 Task: Create a due date automation trigger when advanced on, on the tuesday after a card is due add dates not starting this month at 11:00 AM.
Action: Mouse moved to (1037, 327)
Screenshot: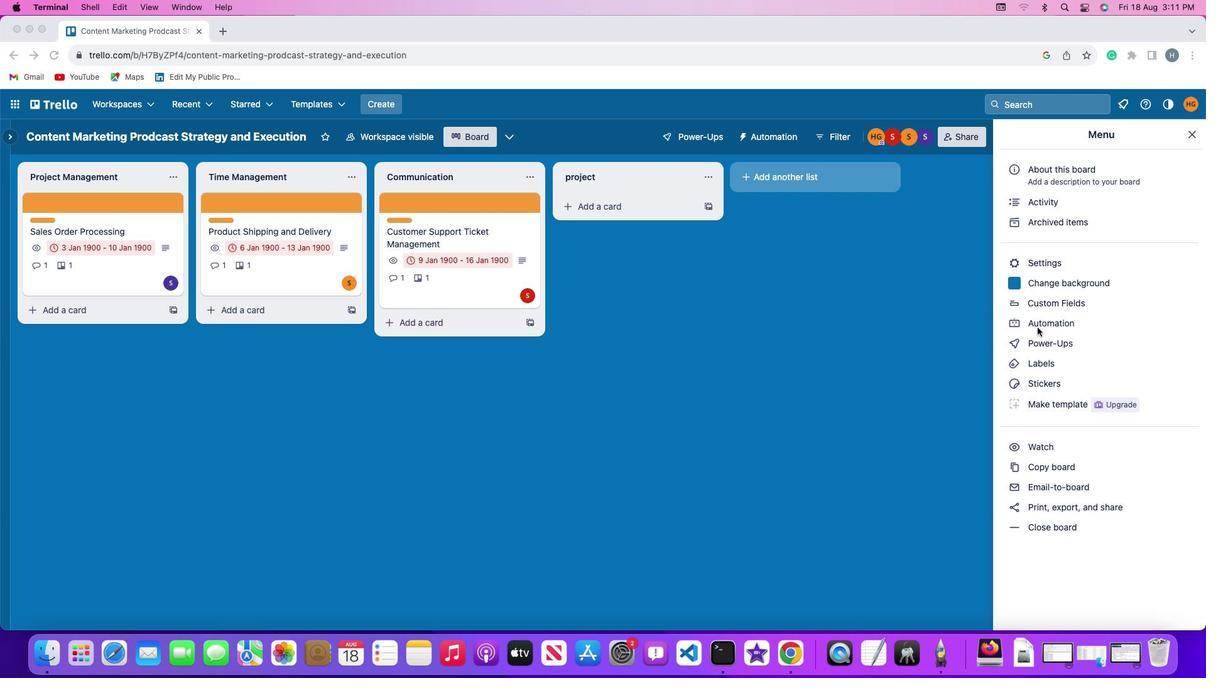 
Action: Mouse pressed left at (1037, 327)
Screenshot: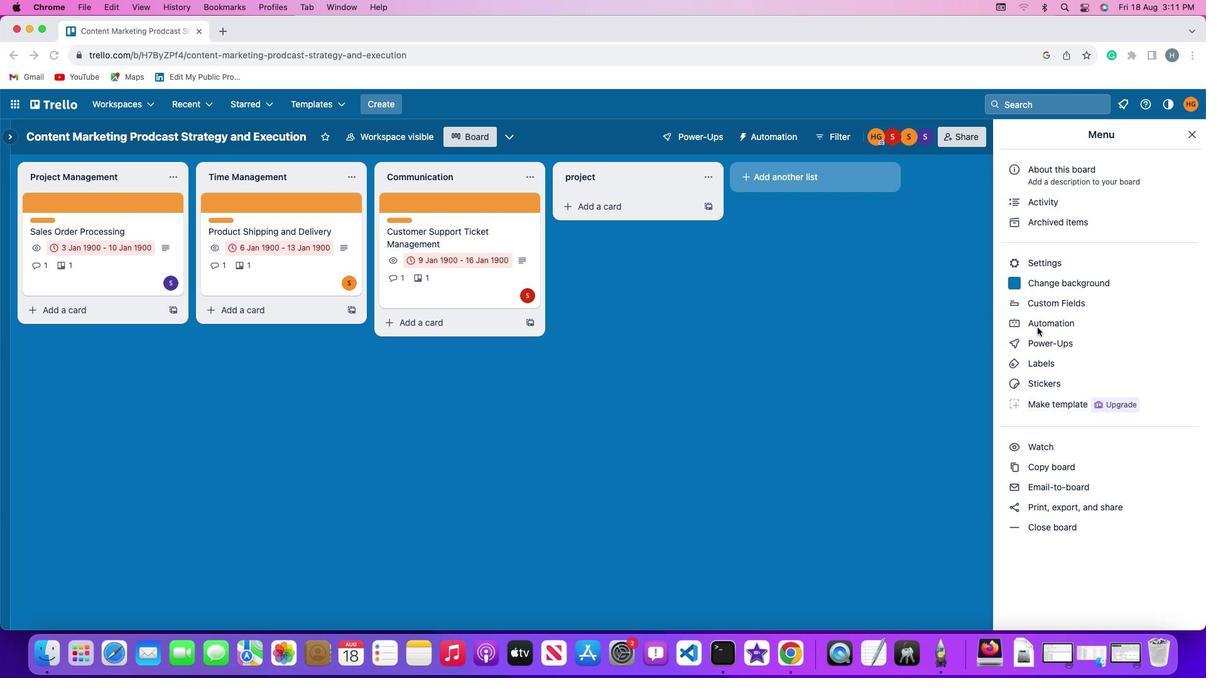
Action: Mouse moved to (1038, 326)
Screenshot: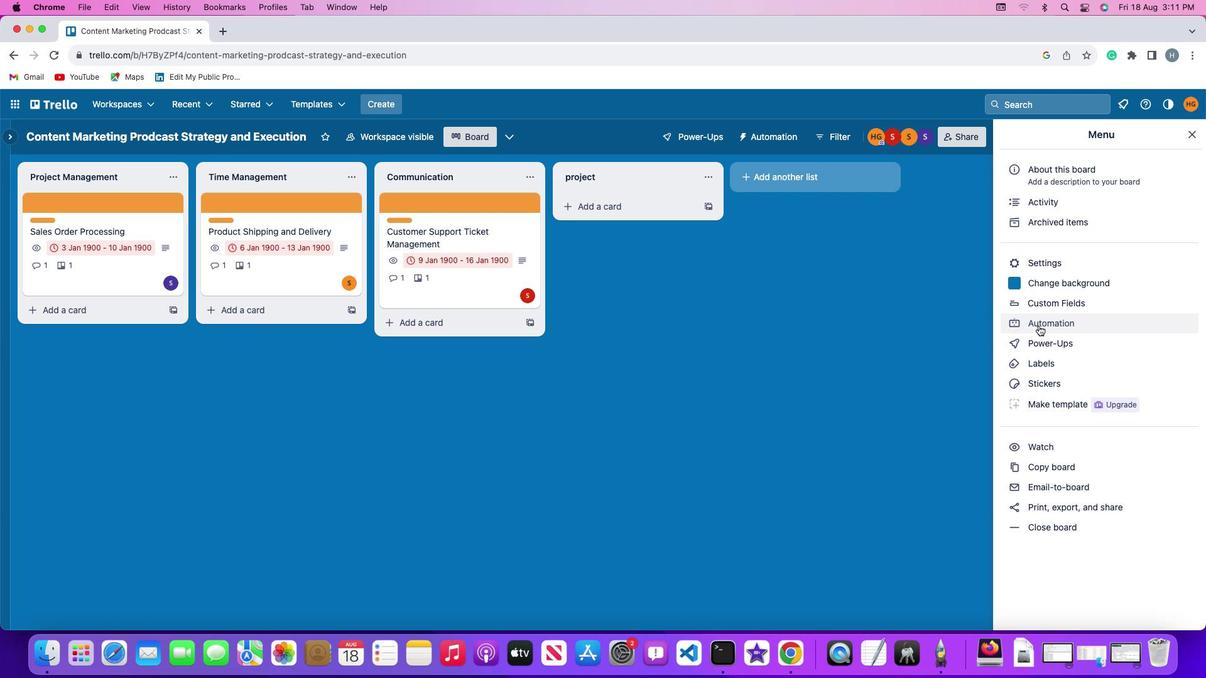 
Action: Mouse pressed left at (1038, 326)
Screenshot: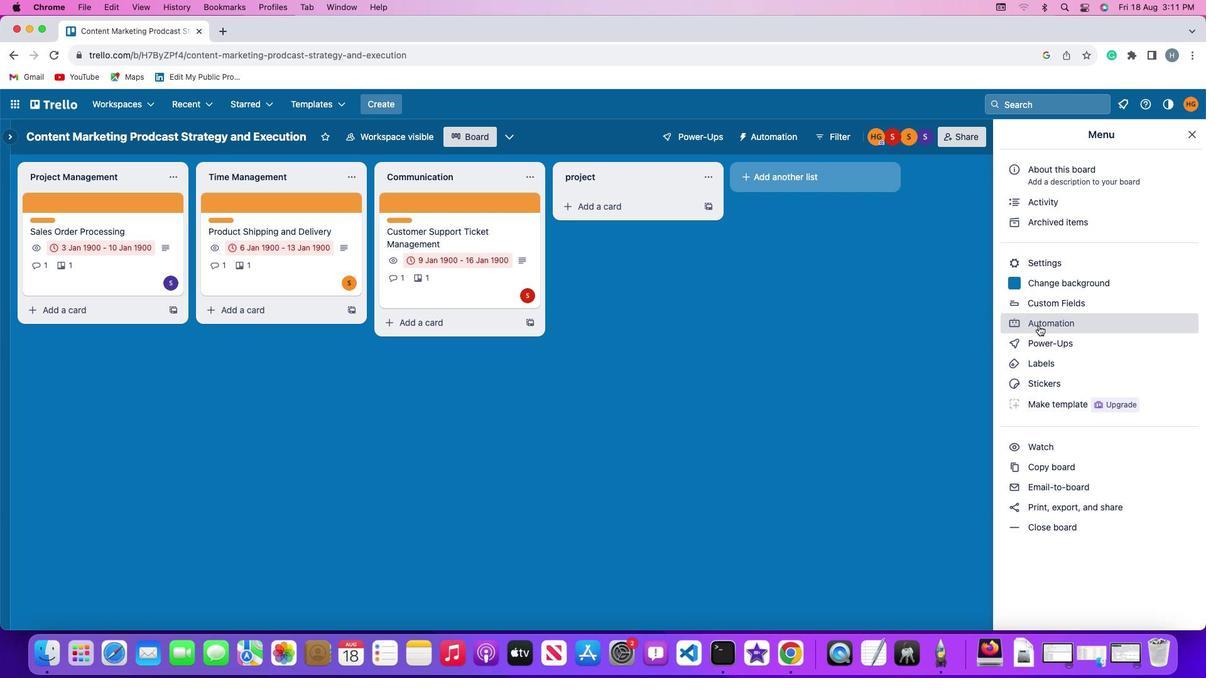 
Action: Mouse moved to (77, 297)
Screenshot: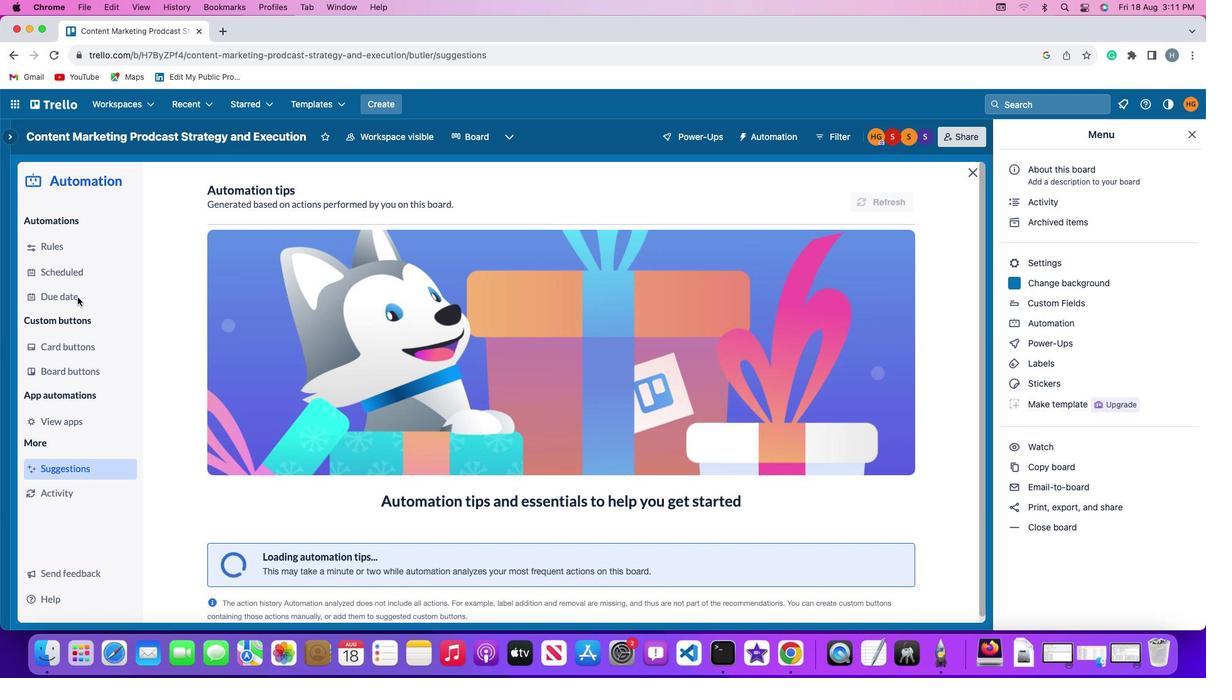 
Action: Mouse pressed left at (77, 297)
Screenshot: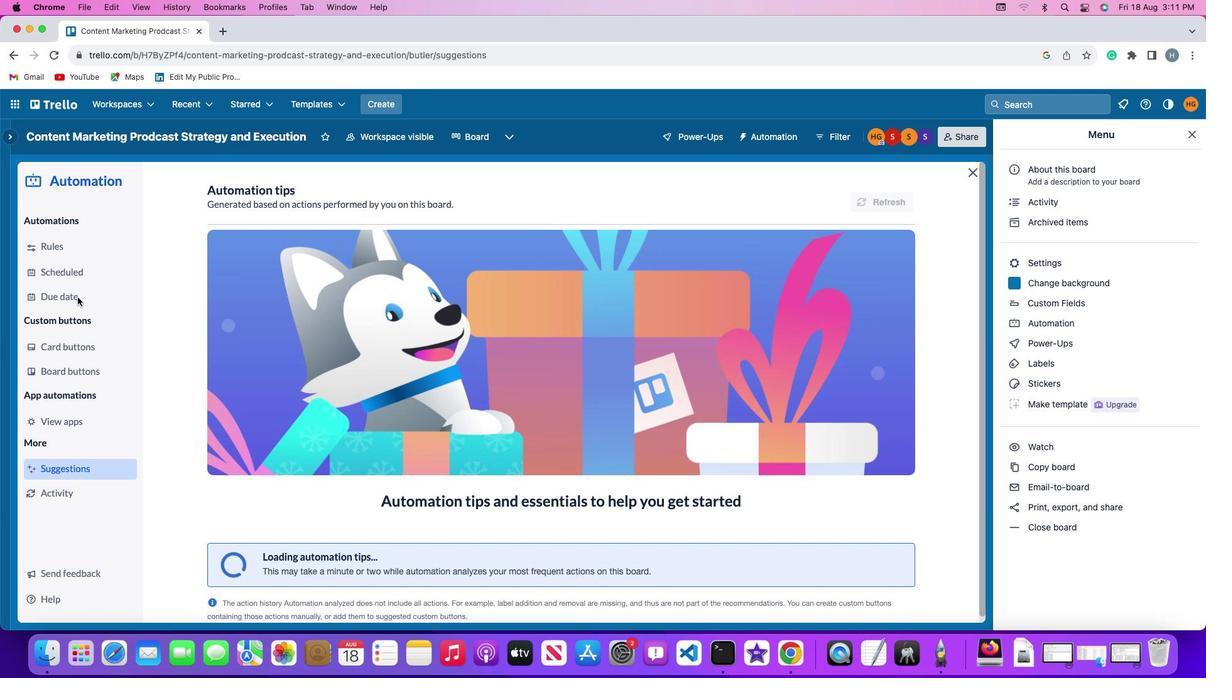 
Action: Mouse moved to (846, 192)
Screenshot: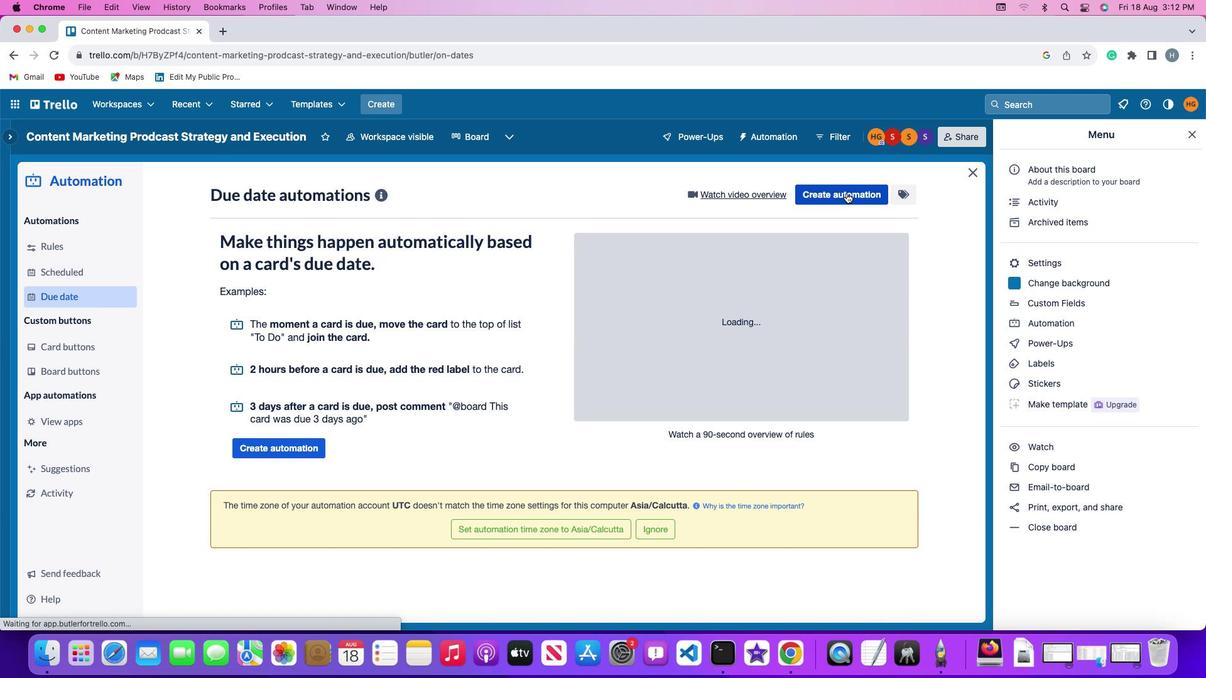 
Action: Mouse pressed left at (846, 192)
Screenshot: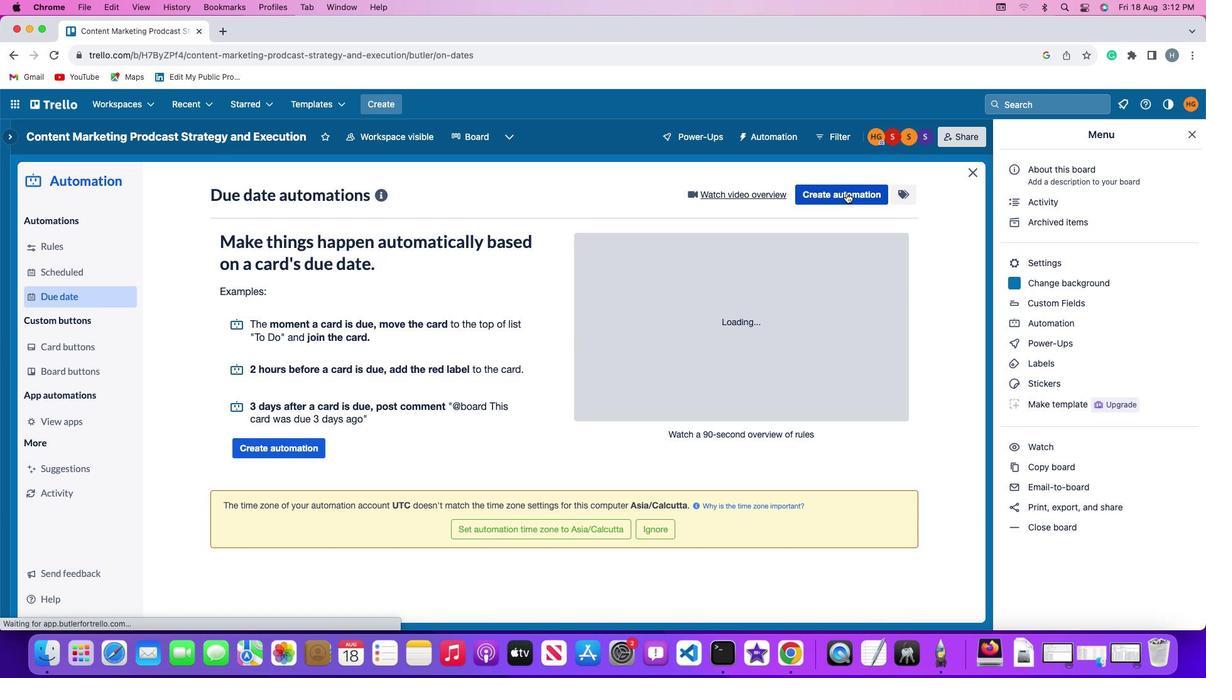 
Action: Mouse moved to (261, 317)
Screenshot: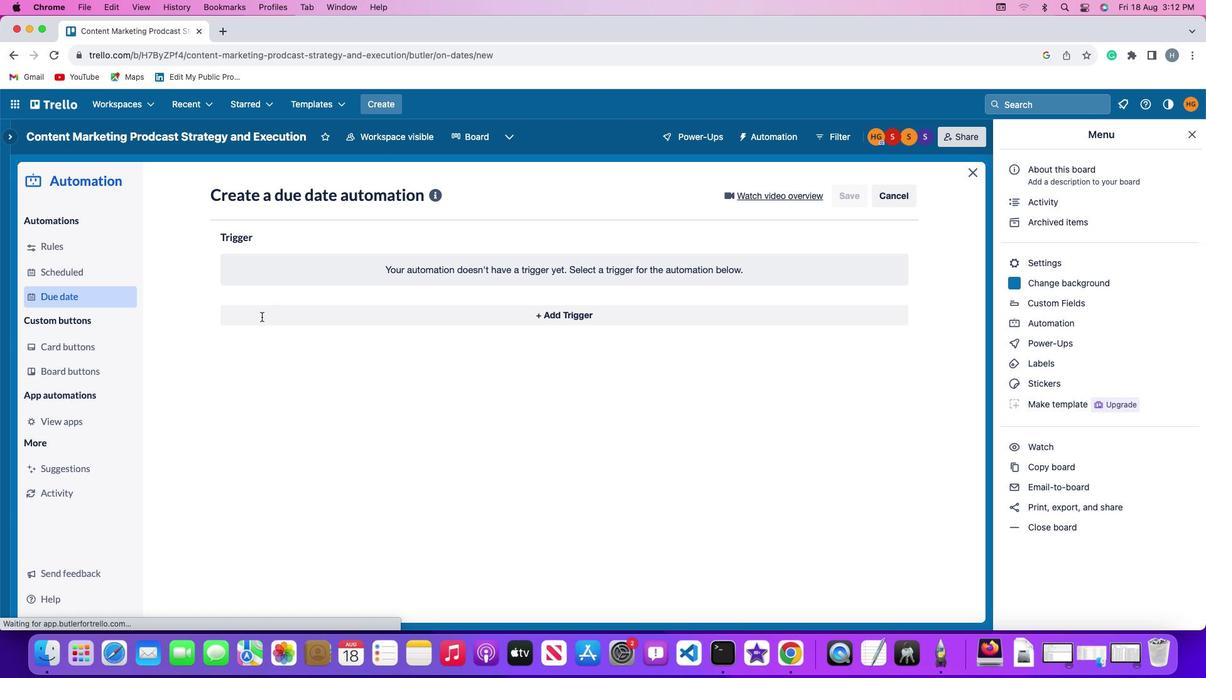 
Action: Mouse pressed left at (261, 317)
Screenshot: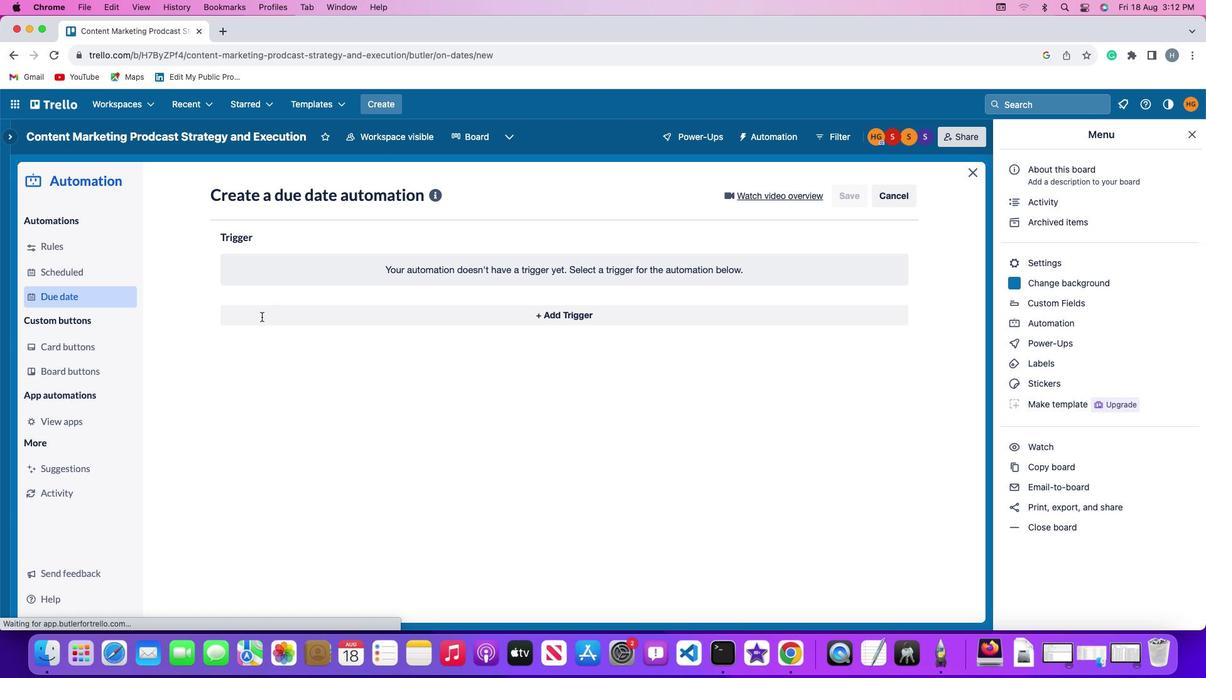 
Action: Mouse moved to (284, 543)
Screenshot: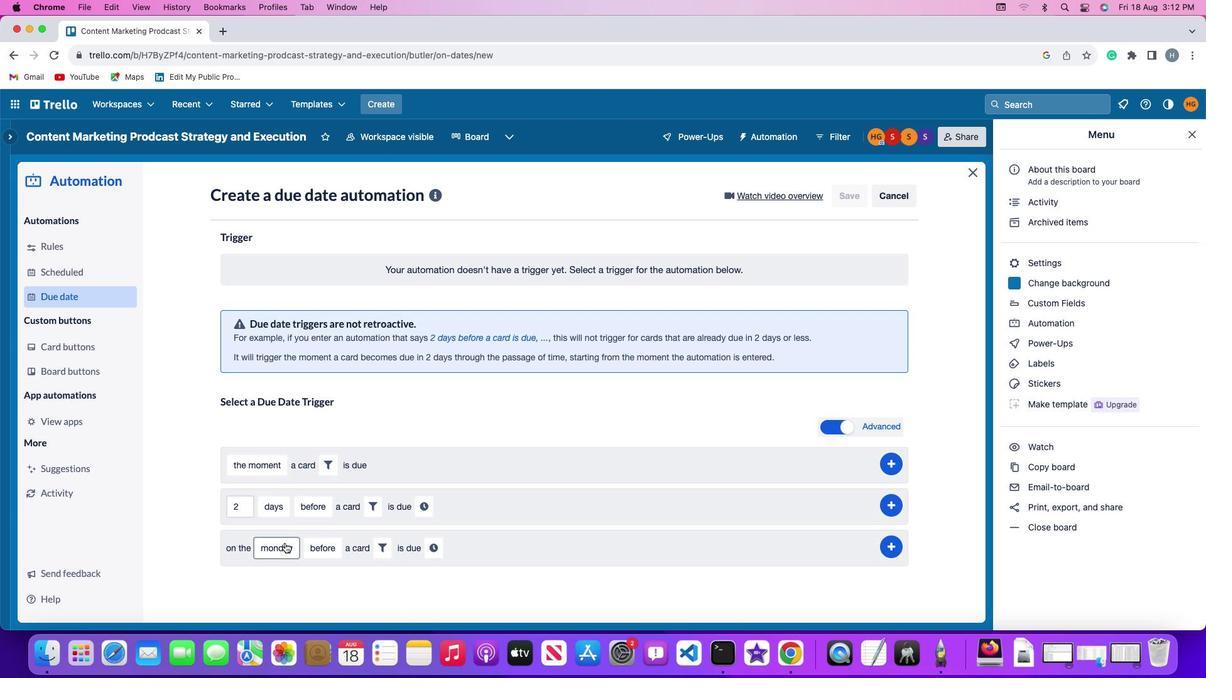 
Action: Mouse pressed left at (284, 543)
Screenshot: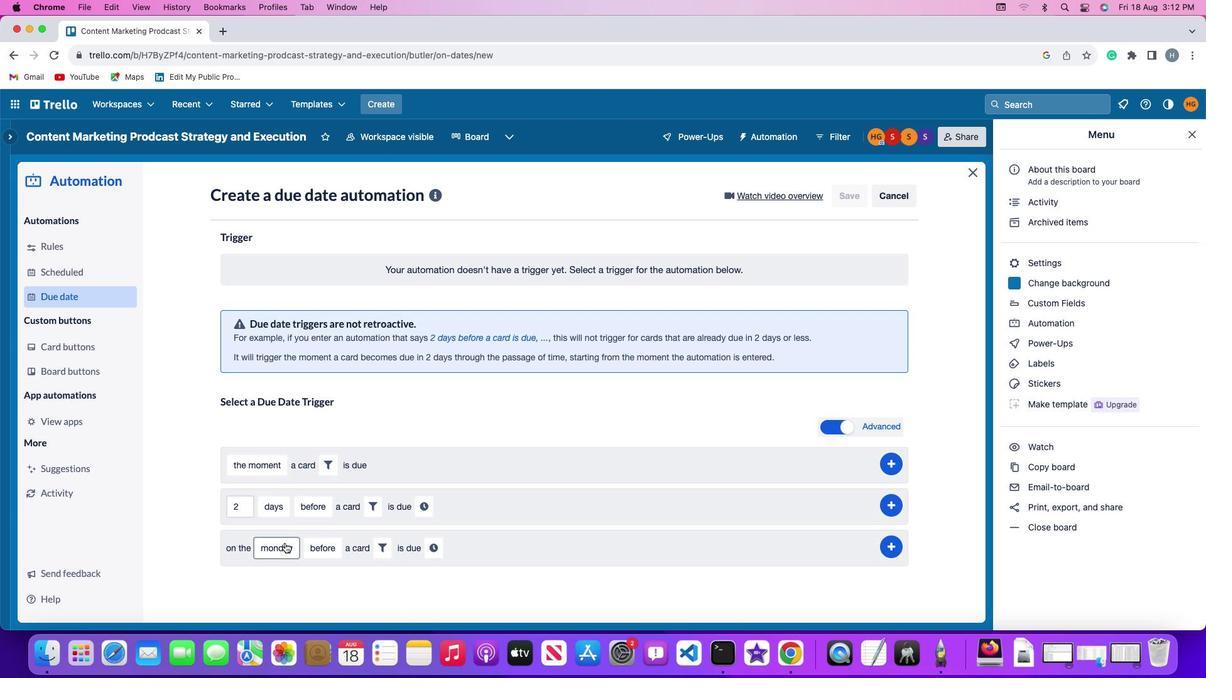 
Action: Mouse moved to (305, 402)
Screenshot: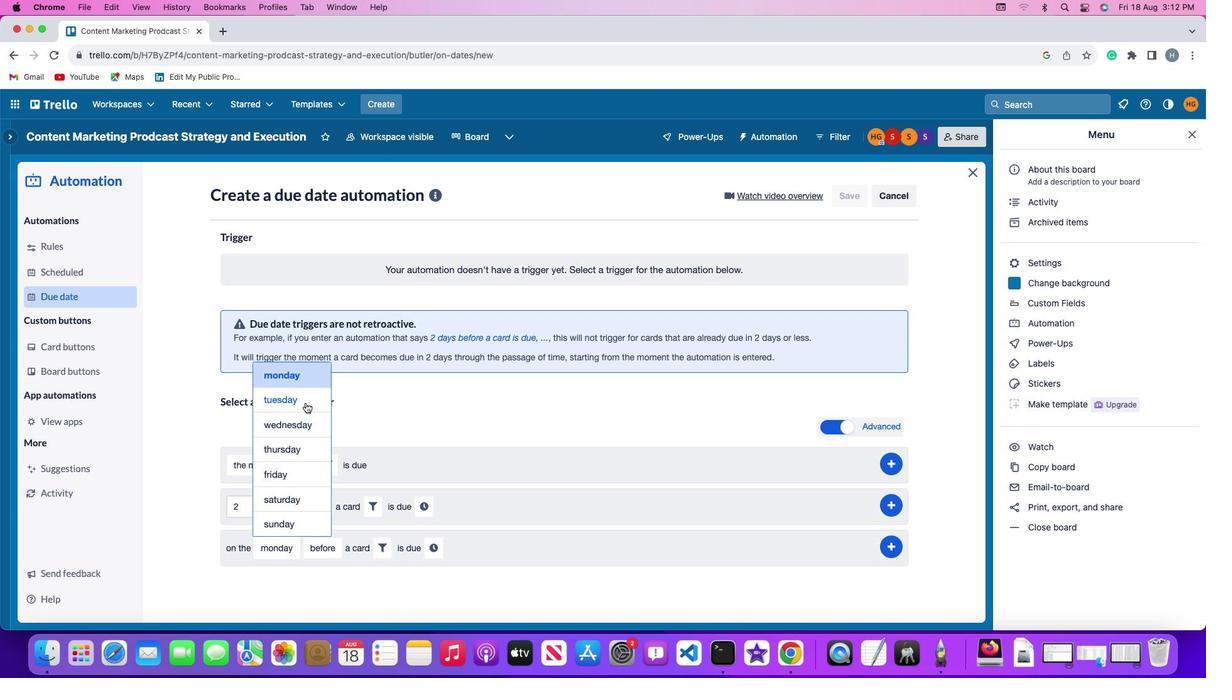 
Action: Mouse pressed left at (305, 402)
Screenshot: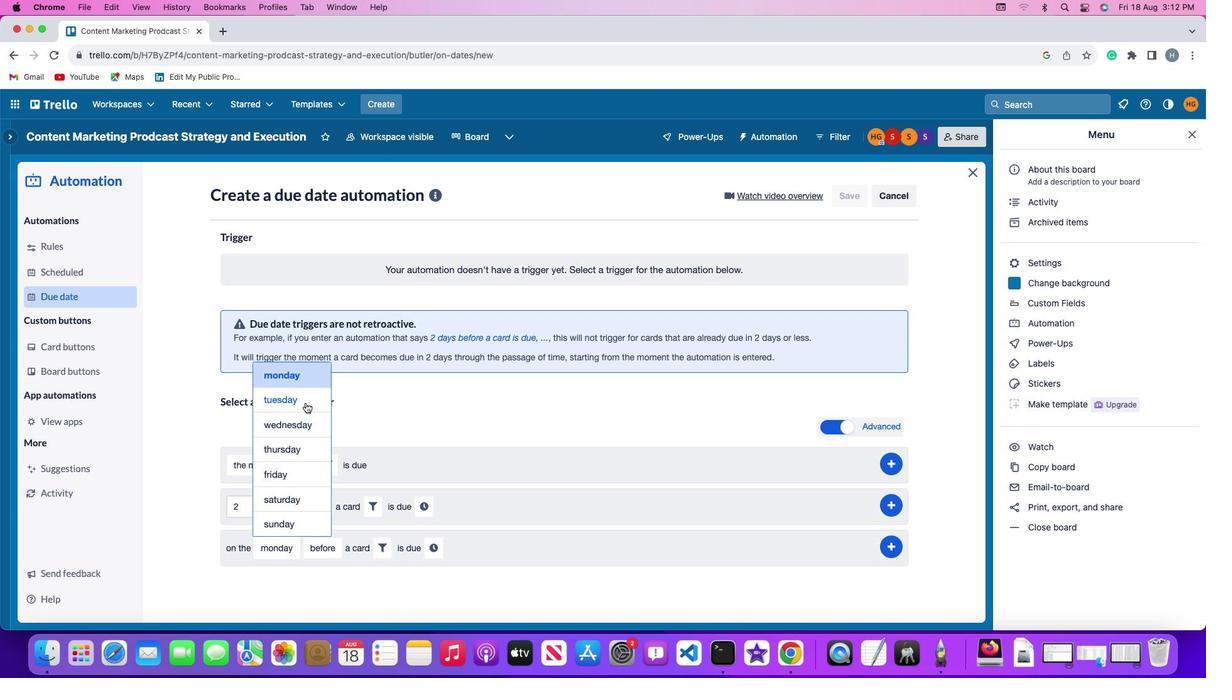 
Action: Mouse moved to (317, 555)
Screenshot: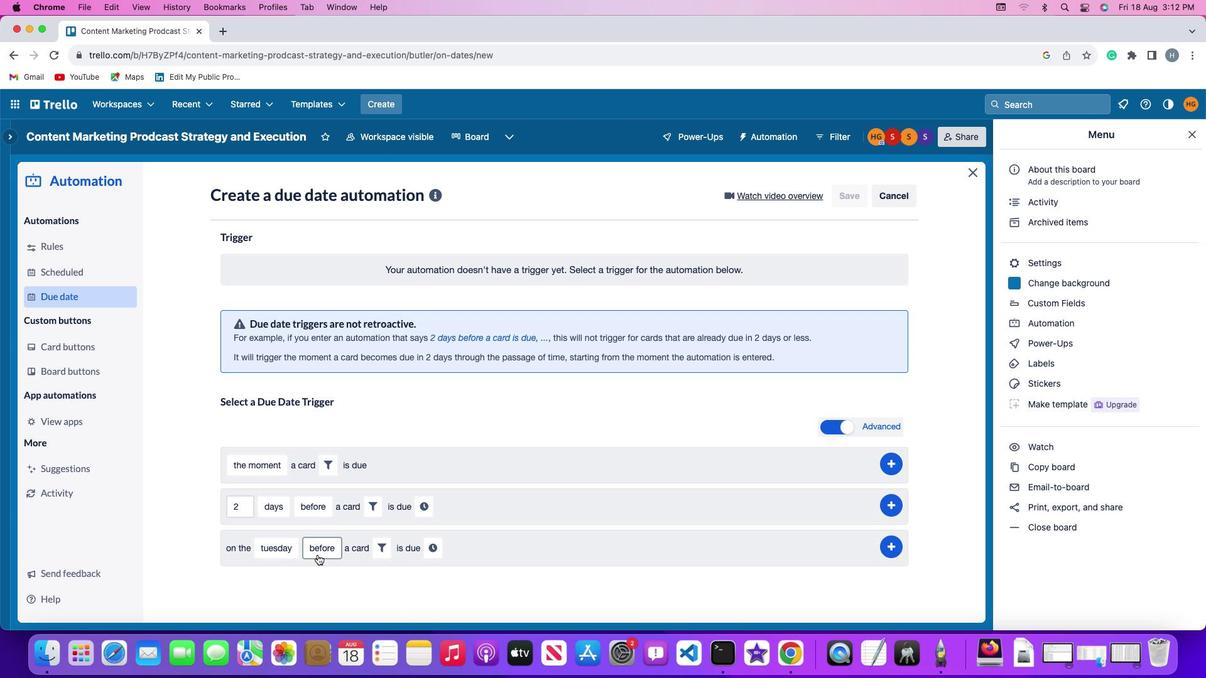 
Action: Mouse pressed left at (317, 555)
Screenshot: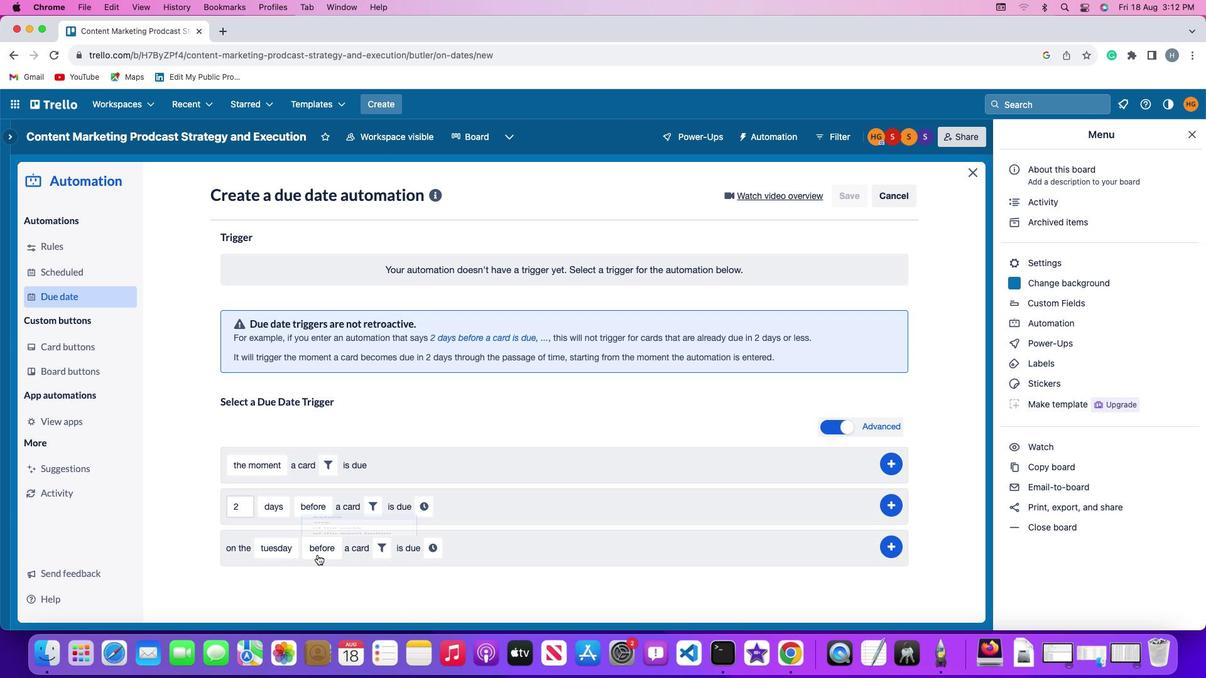 
Action: Mouse moved to (356, 473)
Screenshot: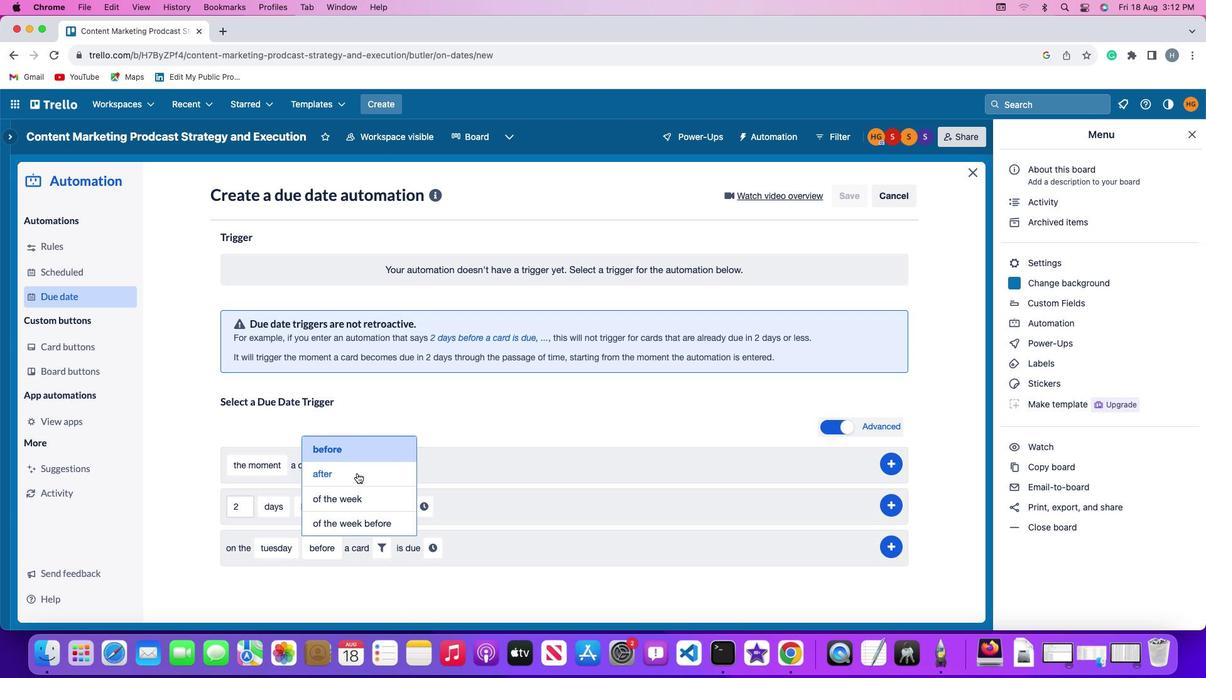 
Action: Mouse pressed left at (356, 473)
Screenshot: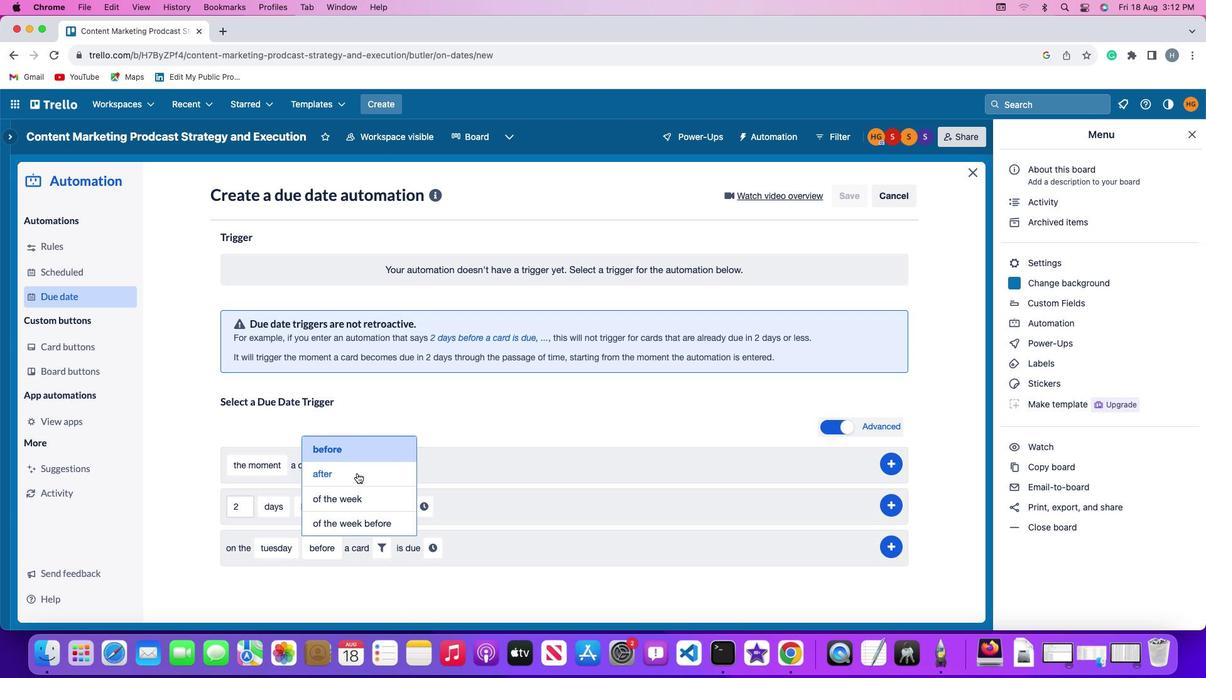 
Action: Mouse moved to (366, 549)
Screenshot: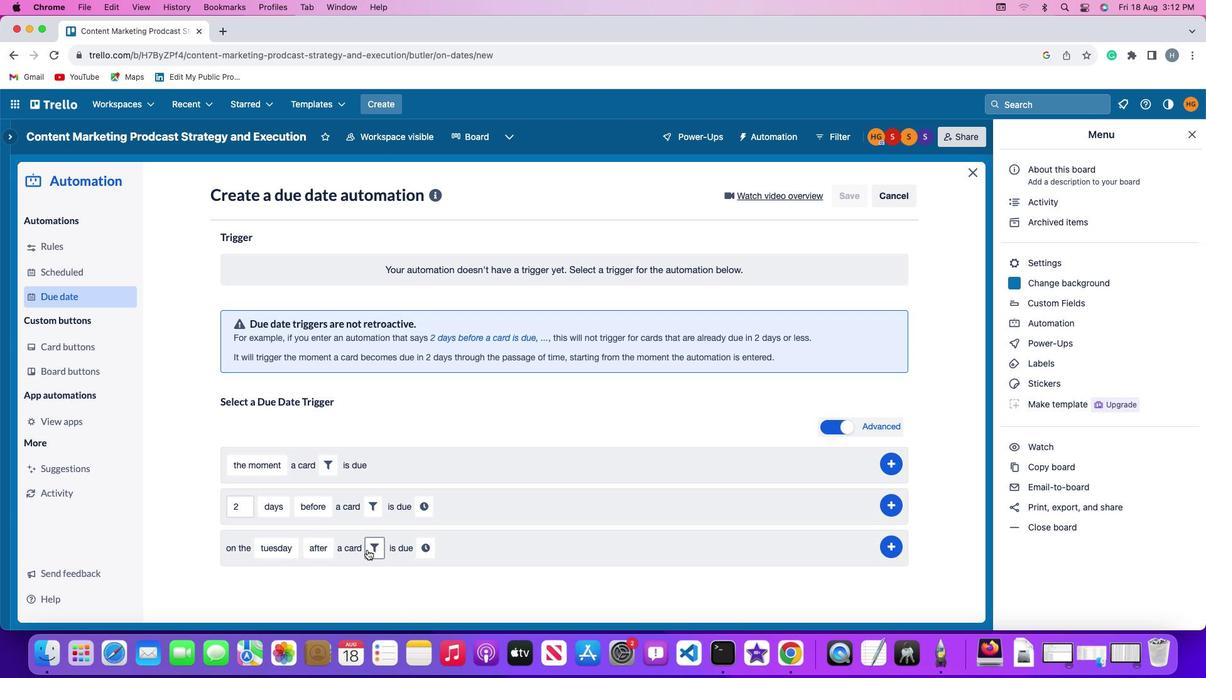 
Action: Mouse pressed left at (366, 549)
Screenshot: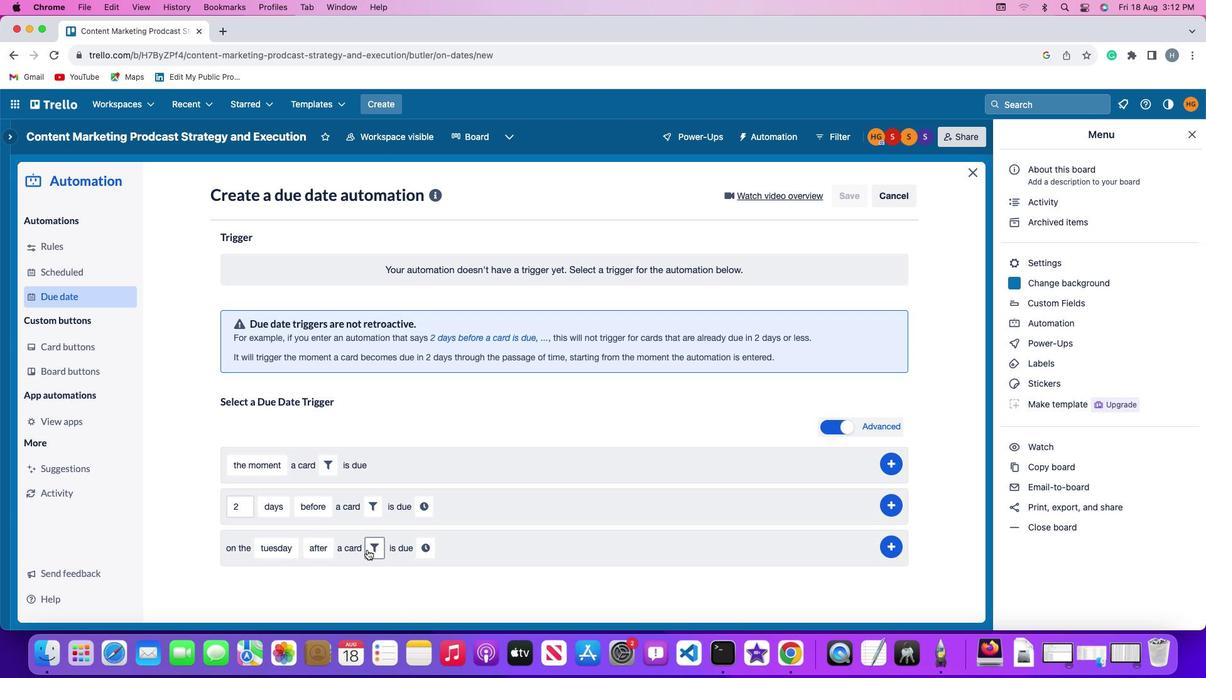 
Action: Mouse moved to (434, 594)
Screenshot: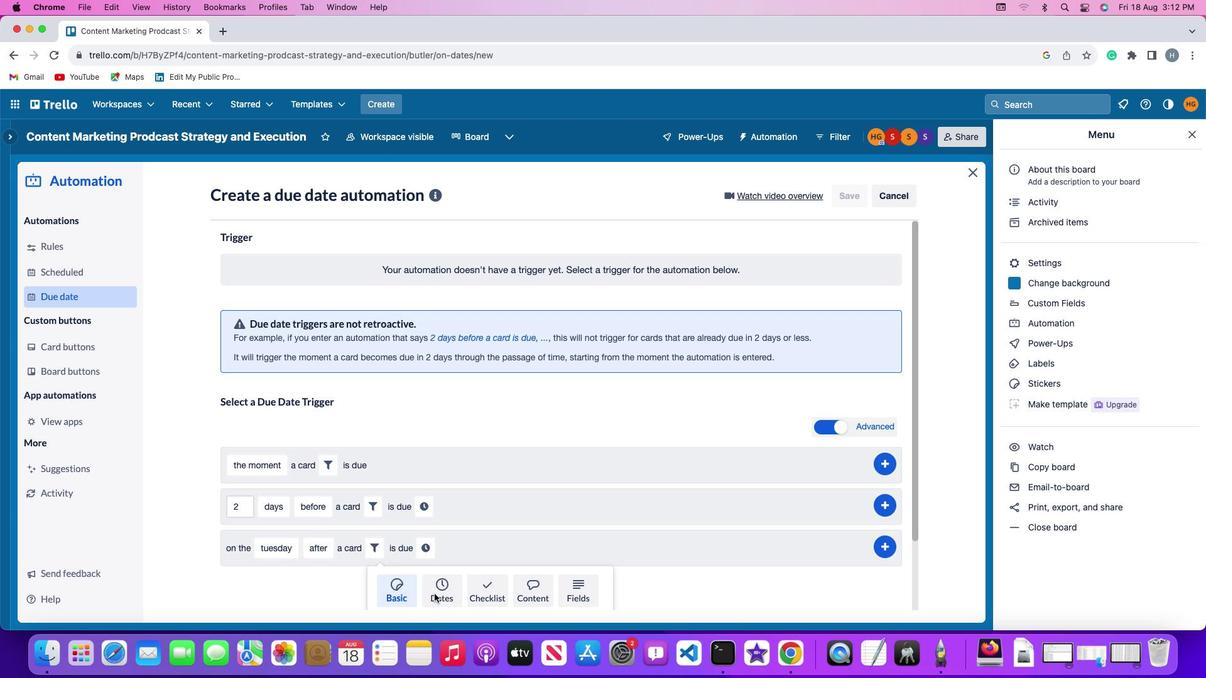 
Action: Mouse pressed left at (434, 594)
Screenshot: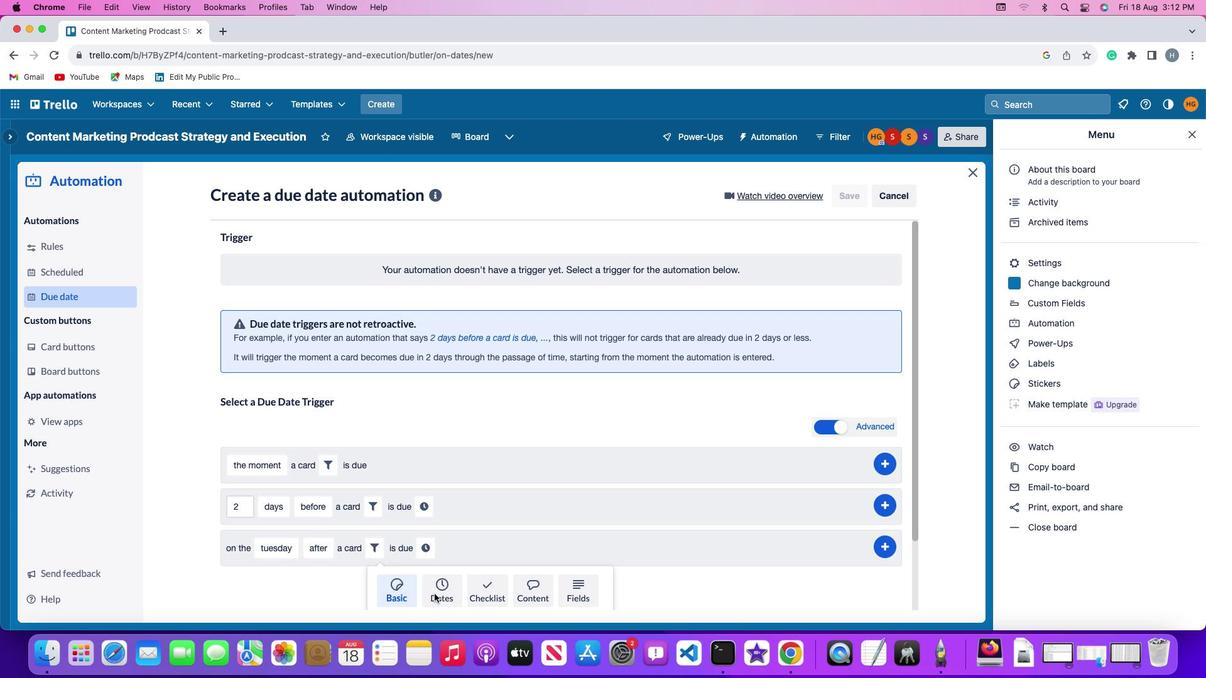 
Action: Mouse moved to (329, 588)
Screenshot: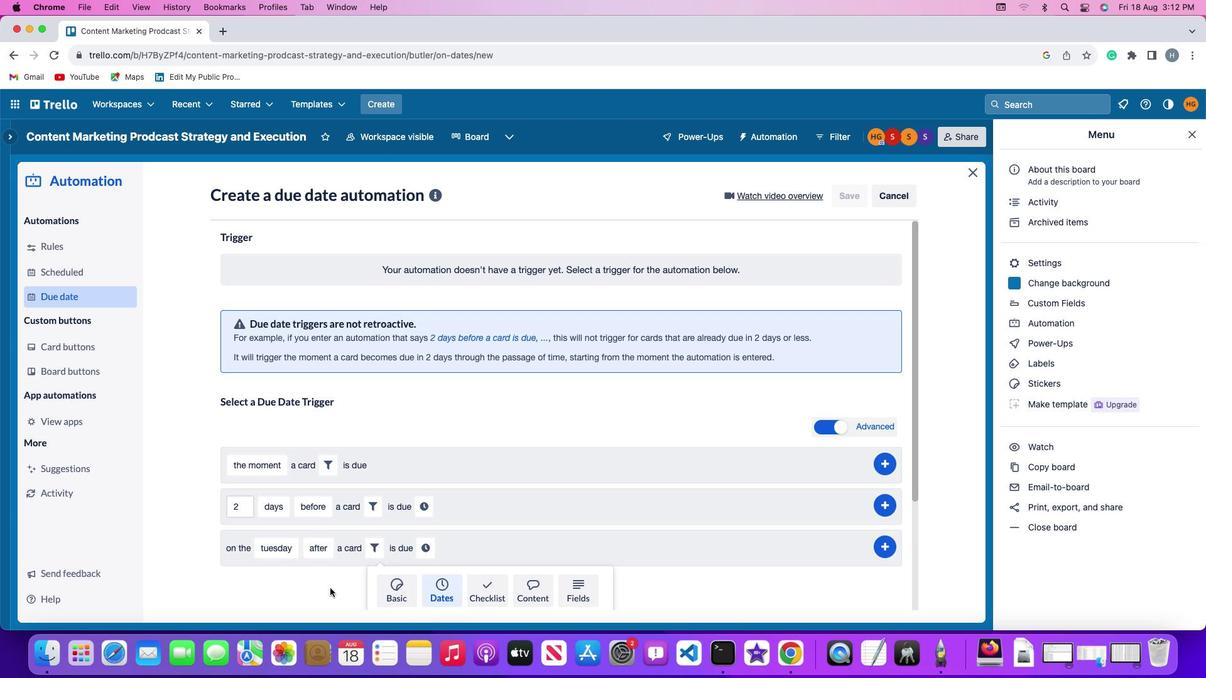 
Action: Mouse scrolled (329, 588) with delta (0, 0)
Screenshot: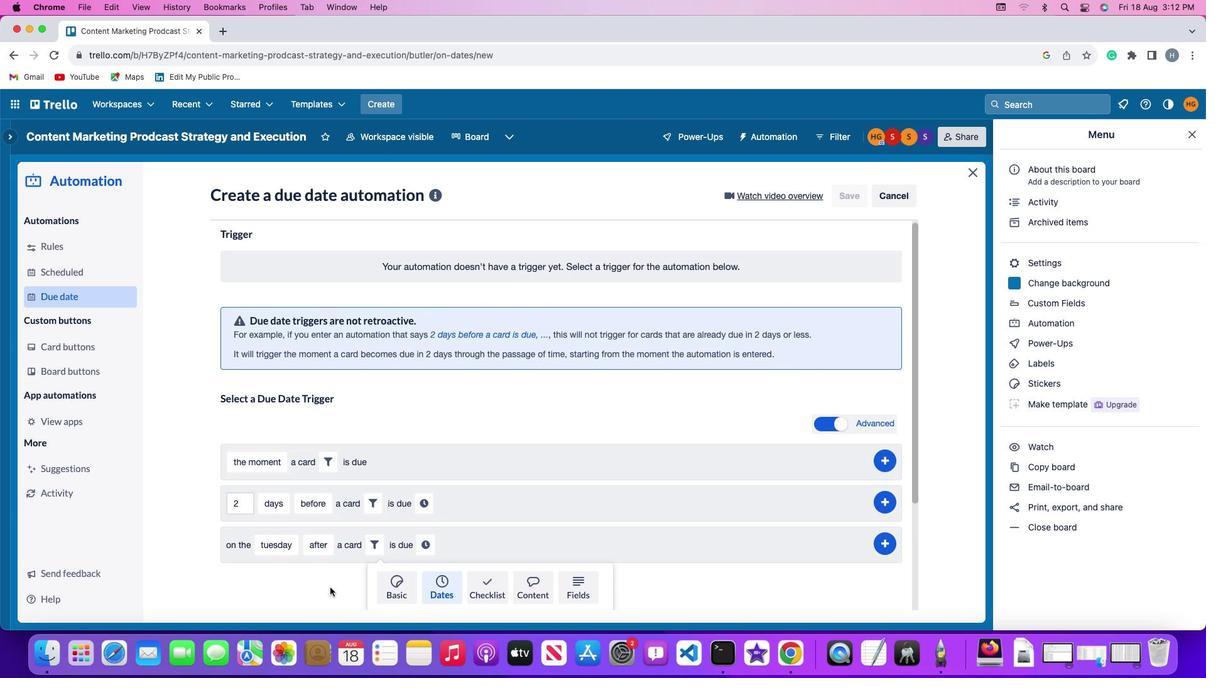 
Action: Mouse scrolled (329, 588) with delta (0, 0)
Screenshot: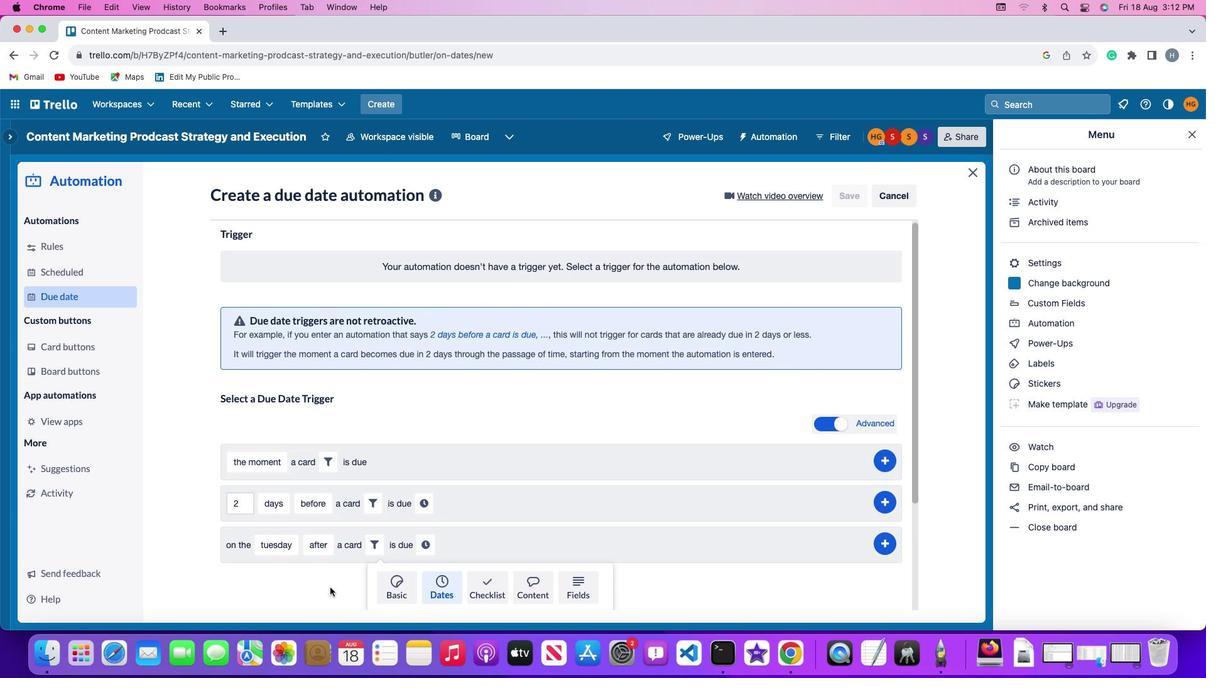 
Action: Mouse scrolled (329, 588) with delta (0, -2)
Screenshot: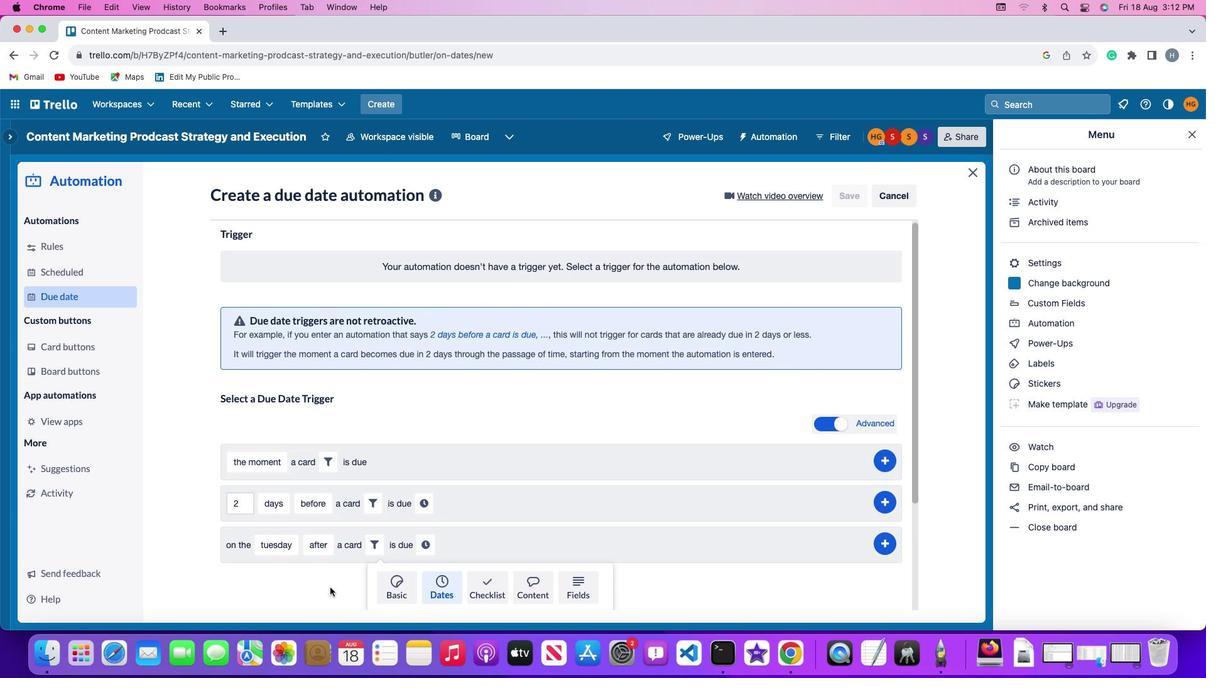
Action: Mouse moved to (329, 588)
Screenshot: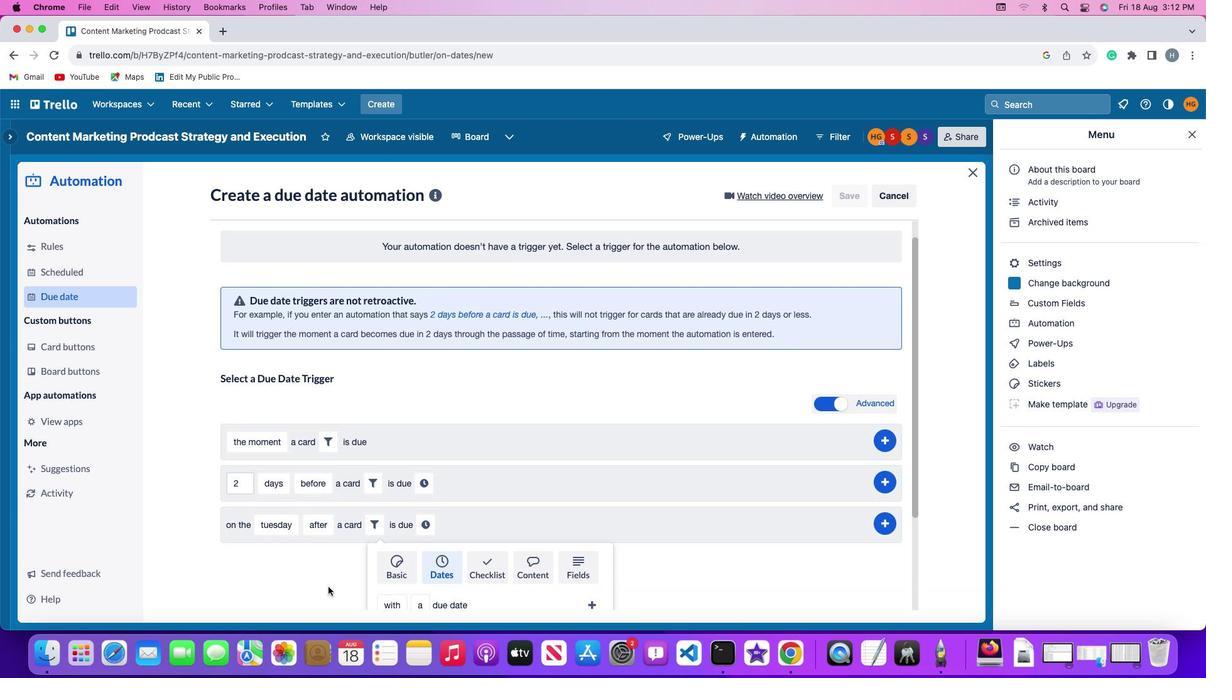 
Action: Mouse scrolled (329, 588) with delta (0, -3)
Screenshot: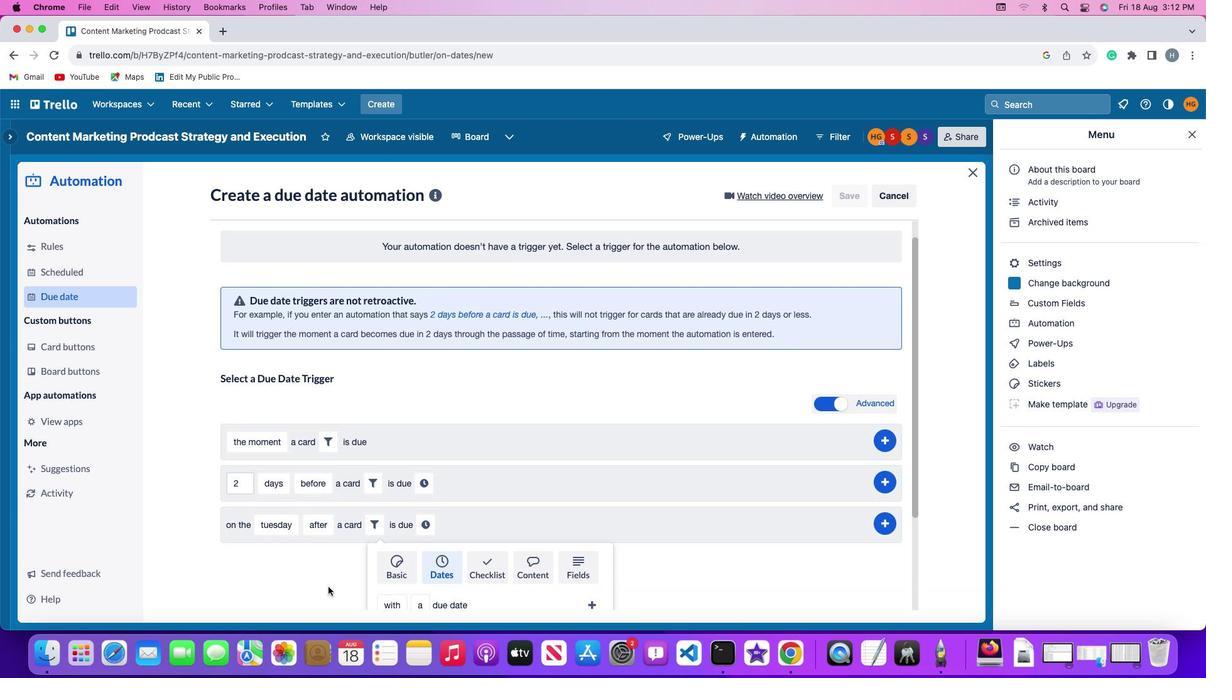 
Action: Mouse moved to (330, 588)
Screenshot: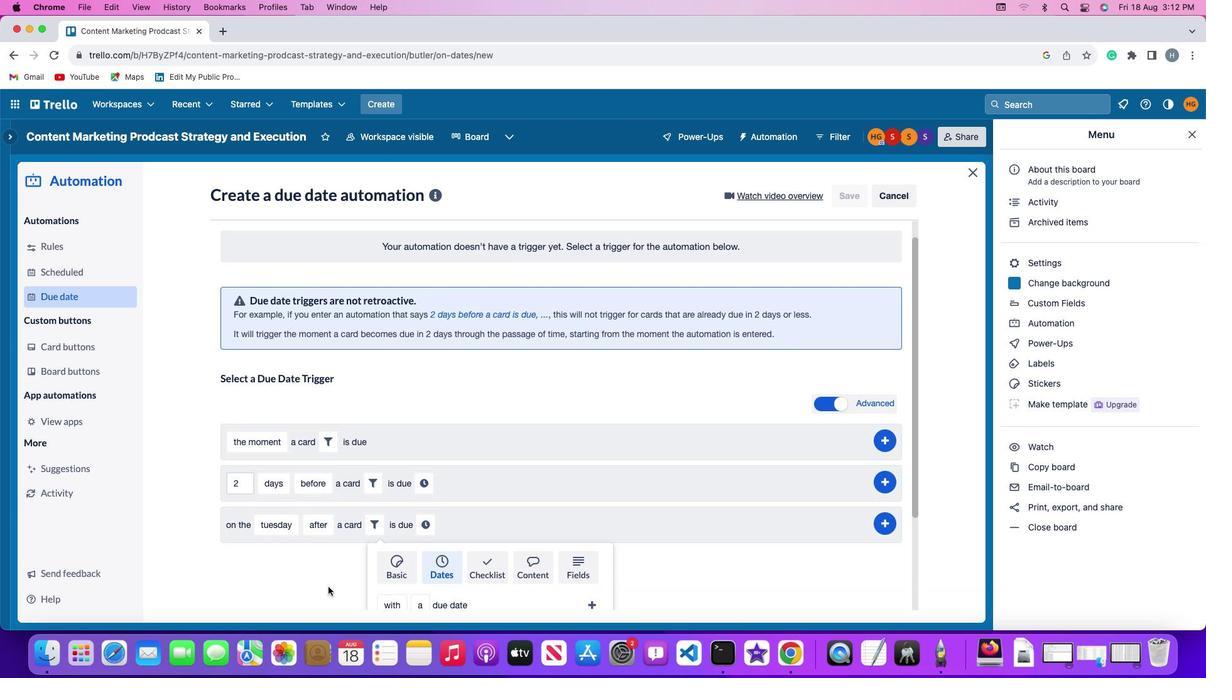 
Action: Mouse scrolled (330, 588) with delta (0, -3)
Screenshot: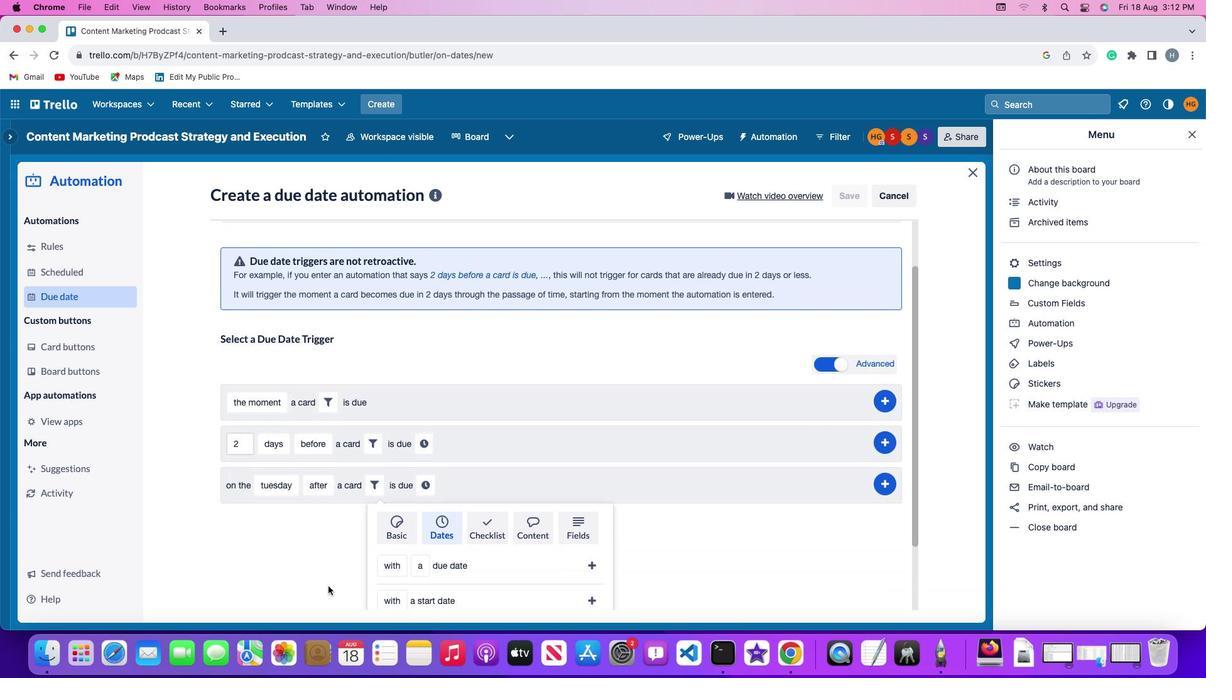 
Action: Mouse moved to (327, 586)
Screenshot: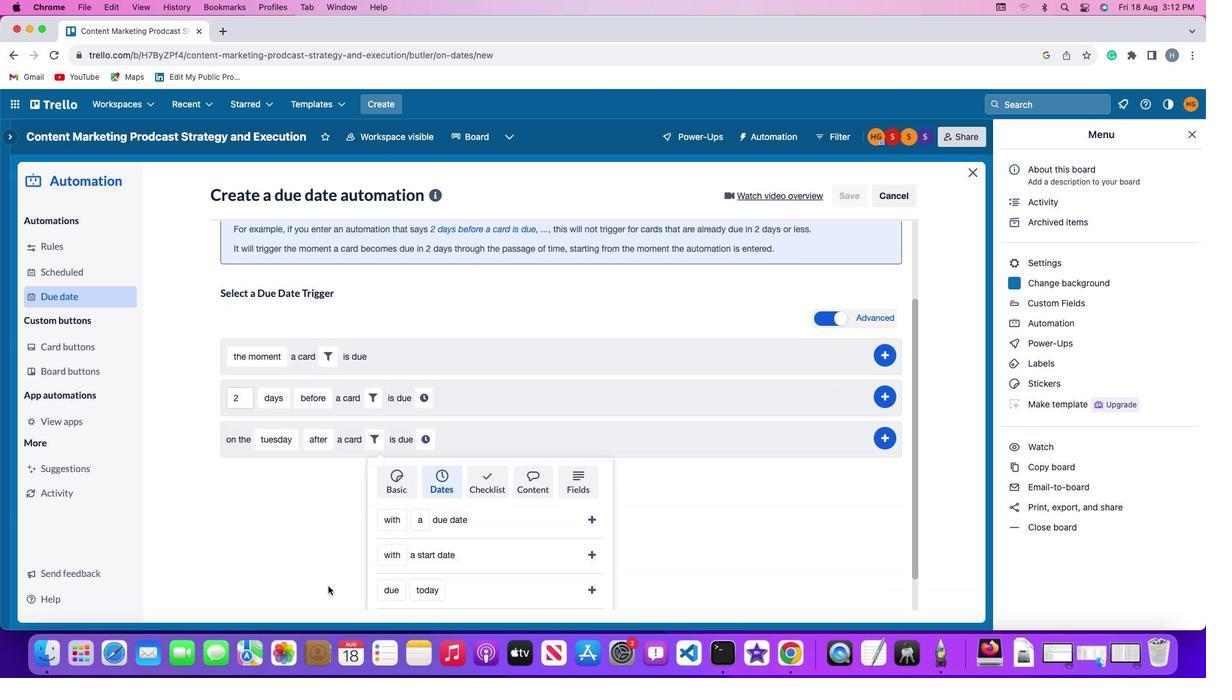 
Action: Mouse scrolled (327, 586) with delta (0, 0)
Screenshot: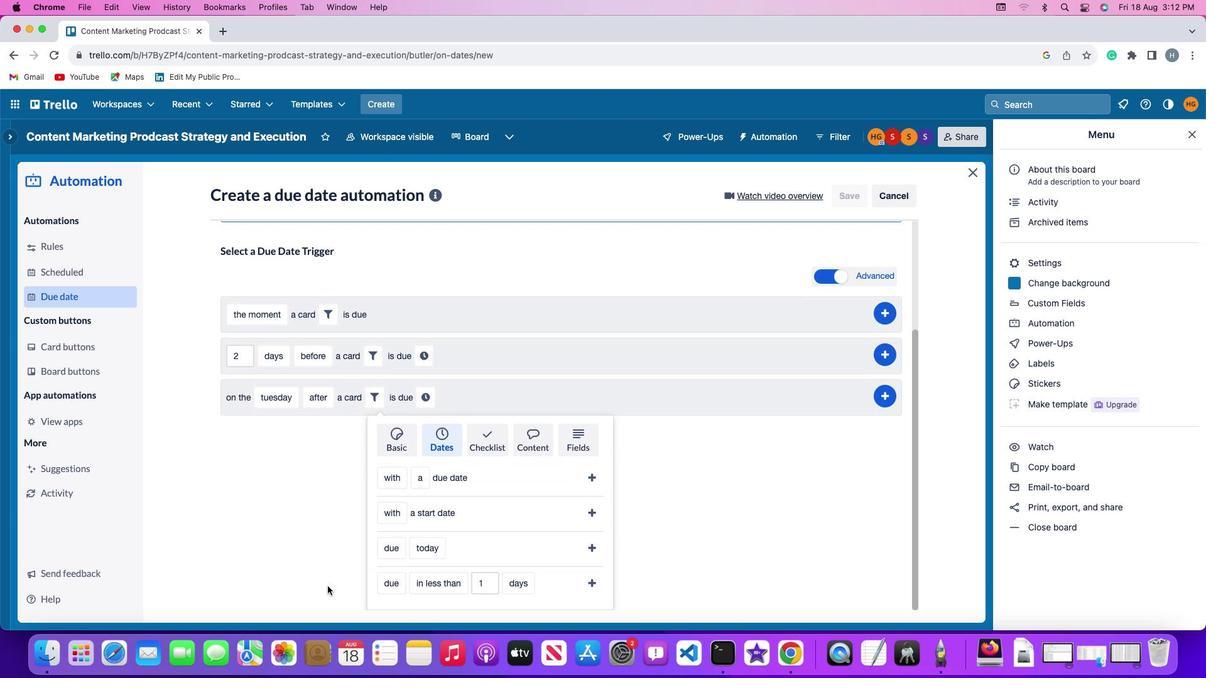 
Action: Mouse moved to (327, 586)
Screenshot: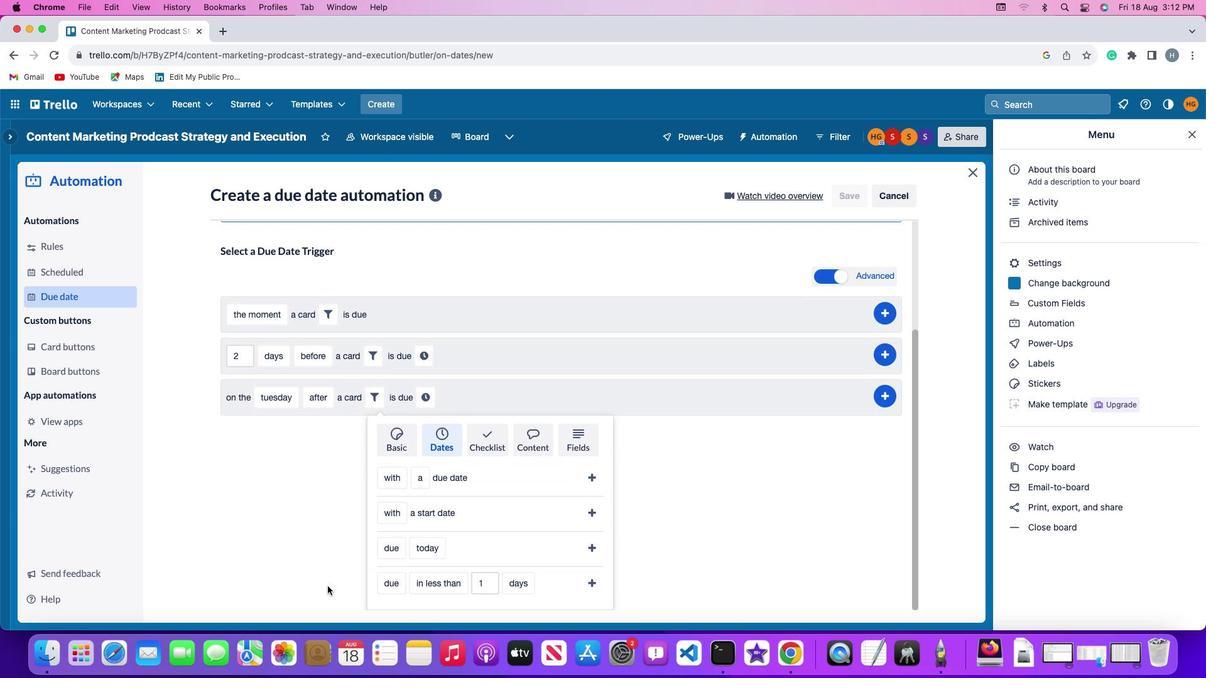 
Action: Mouse scrolled (327, 586) with delta (0, 0)
Screenshot: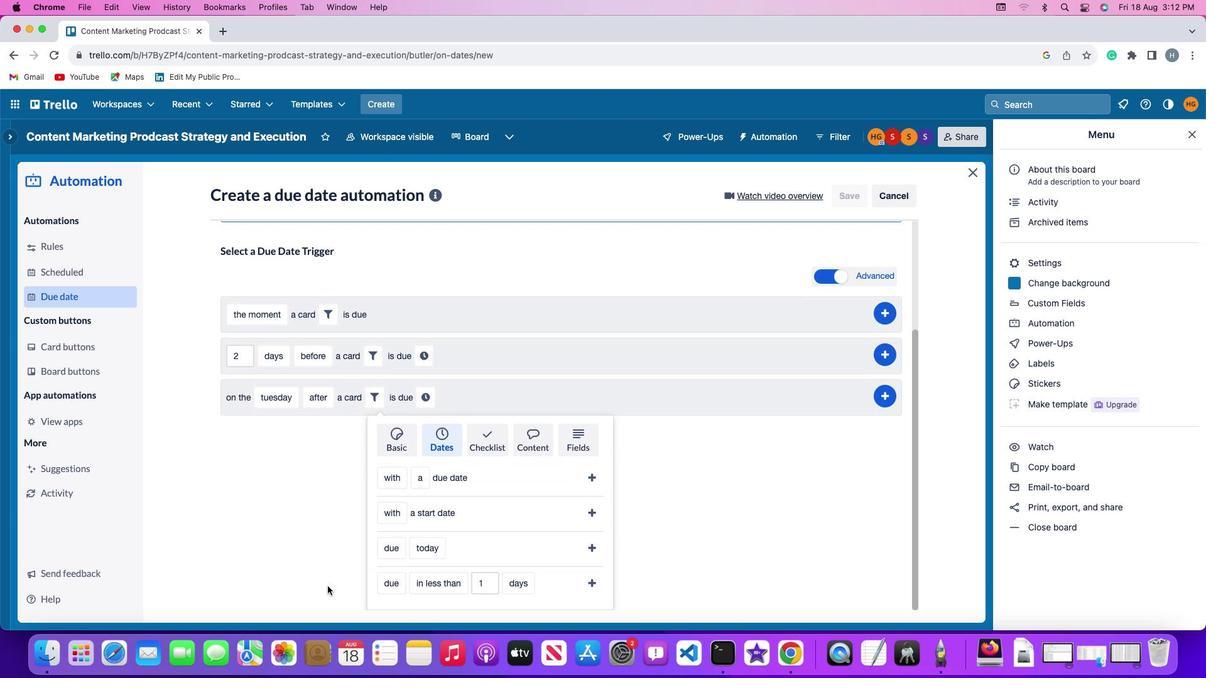 
Action: Mouse moved to (327, 586)
Screenshot: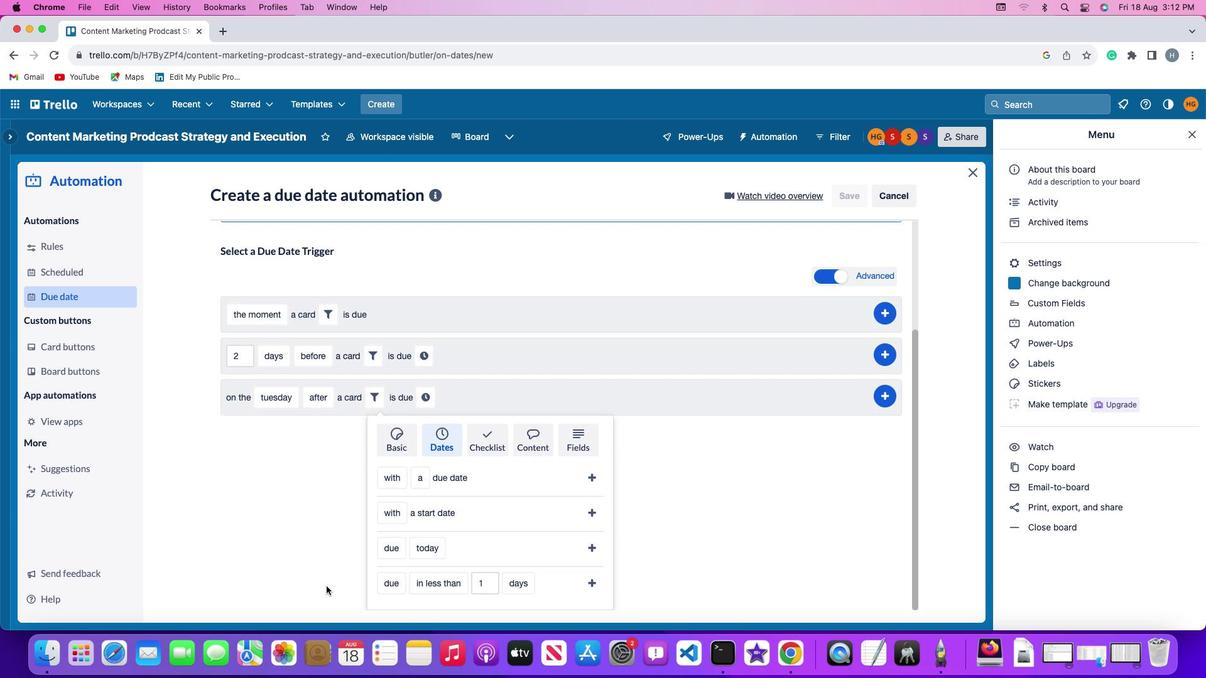 
Action: Mouse scrolled (327, 586) with delta (0, -1)
Screenshot: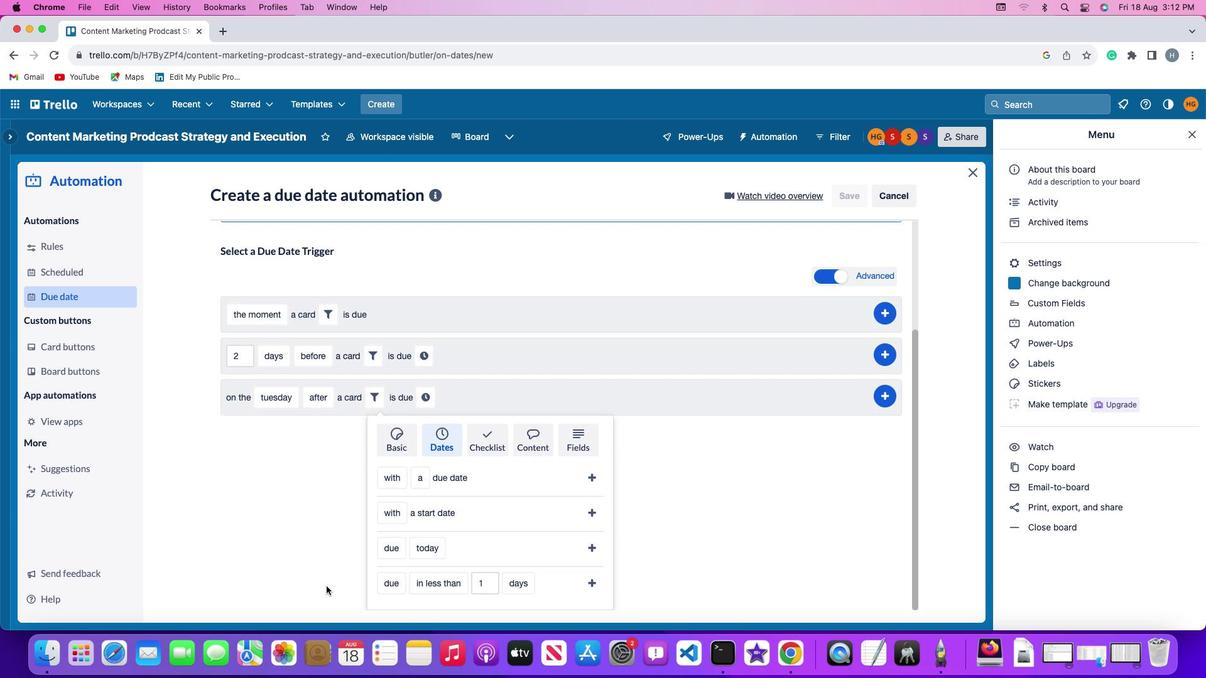 
Action: Mouse moved to (394, 541)
Screenshot: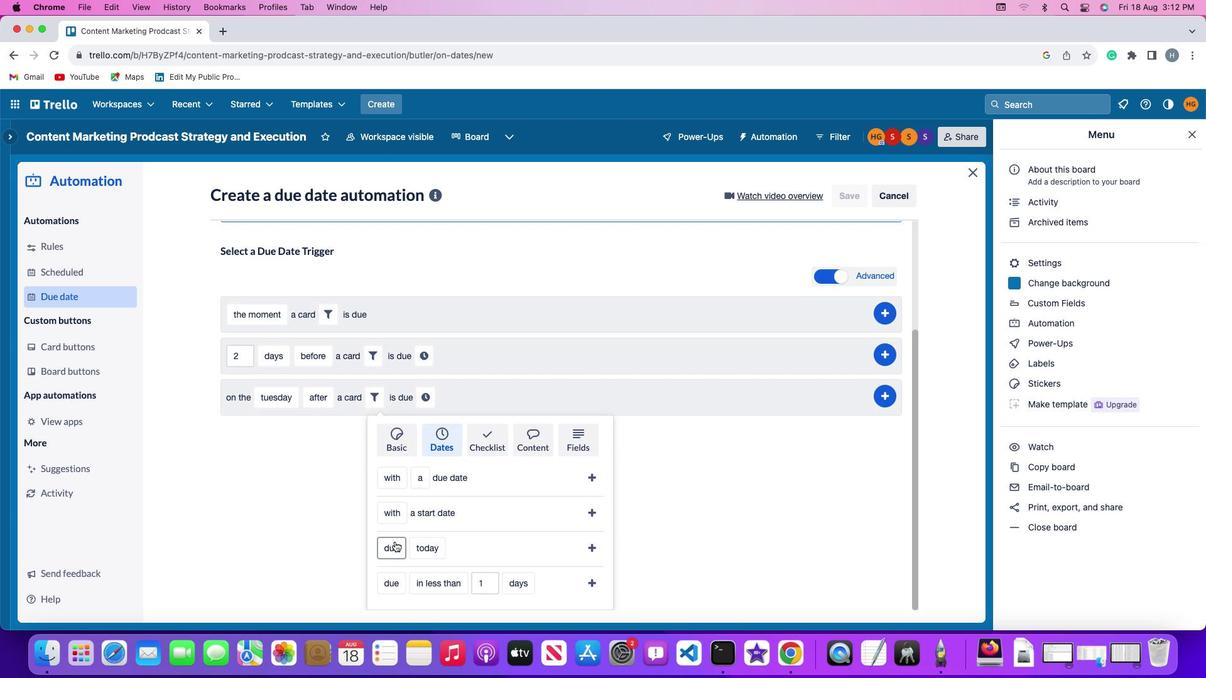 
Action: Mouse pressed left at (394, 541)
Screenshot: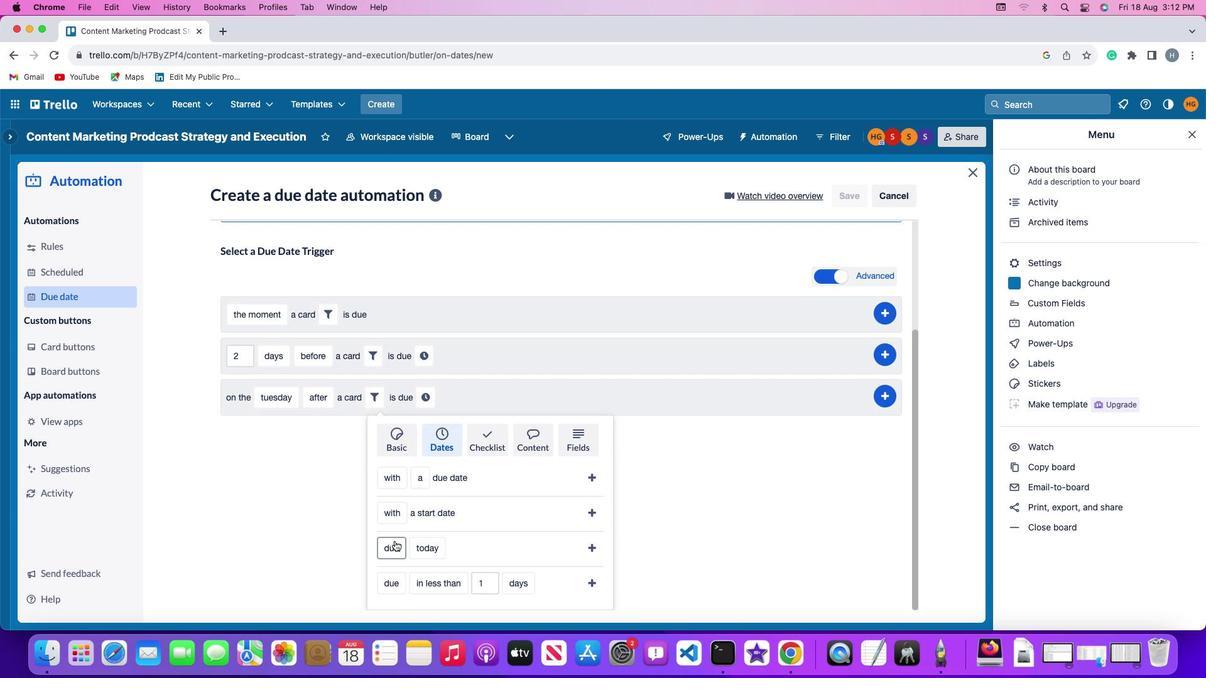 
Action: Mouse moved to (403, 524)
Screenshot: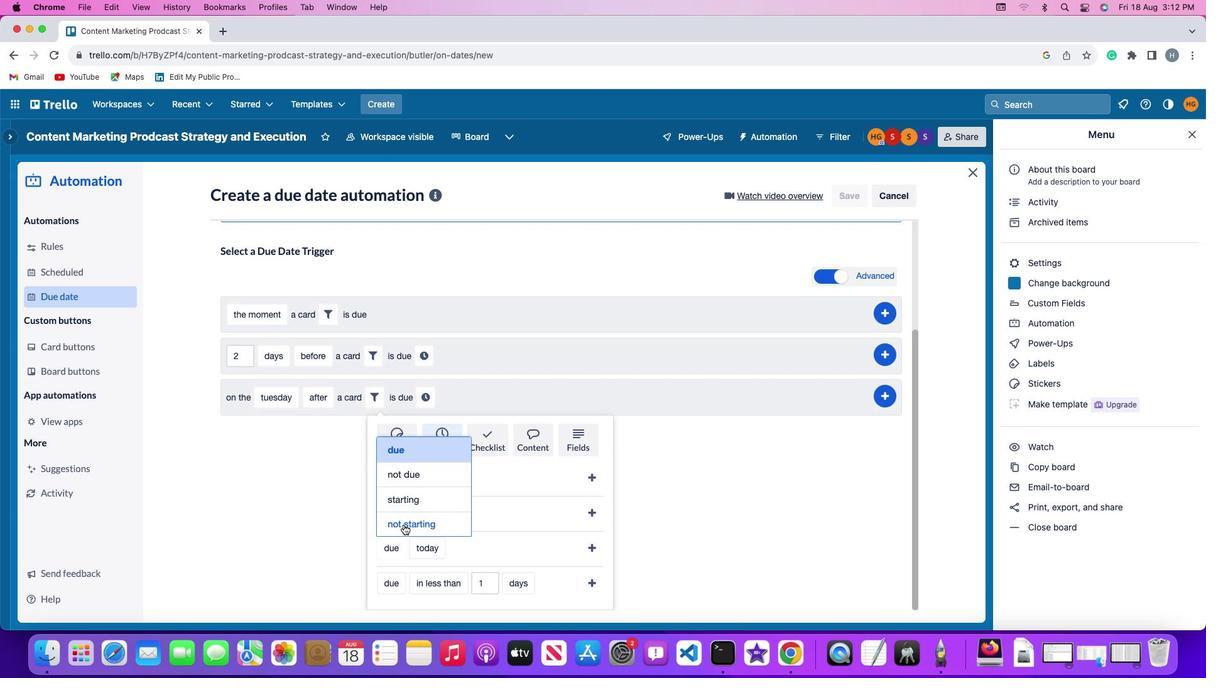 
Action: Mouse pressed left at (403, 524)
Screenshot: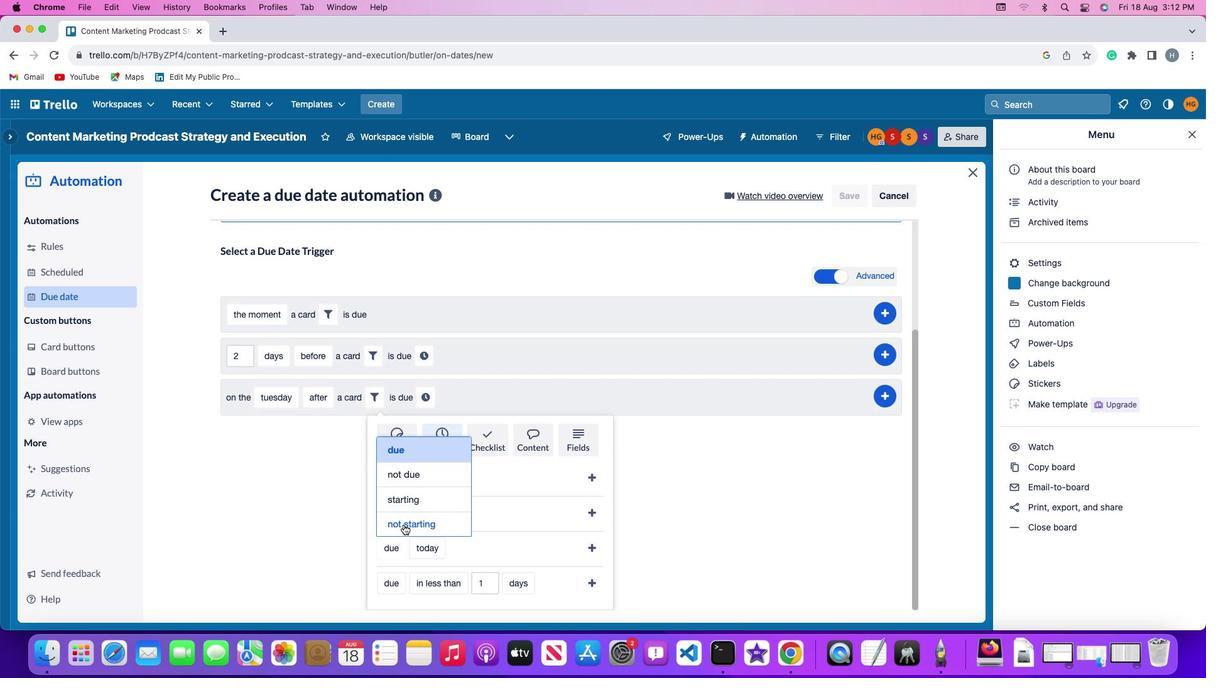 
Action: Mouse moved to (451, 544)
Screenshot: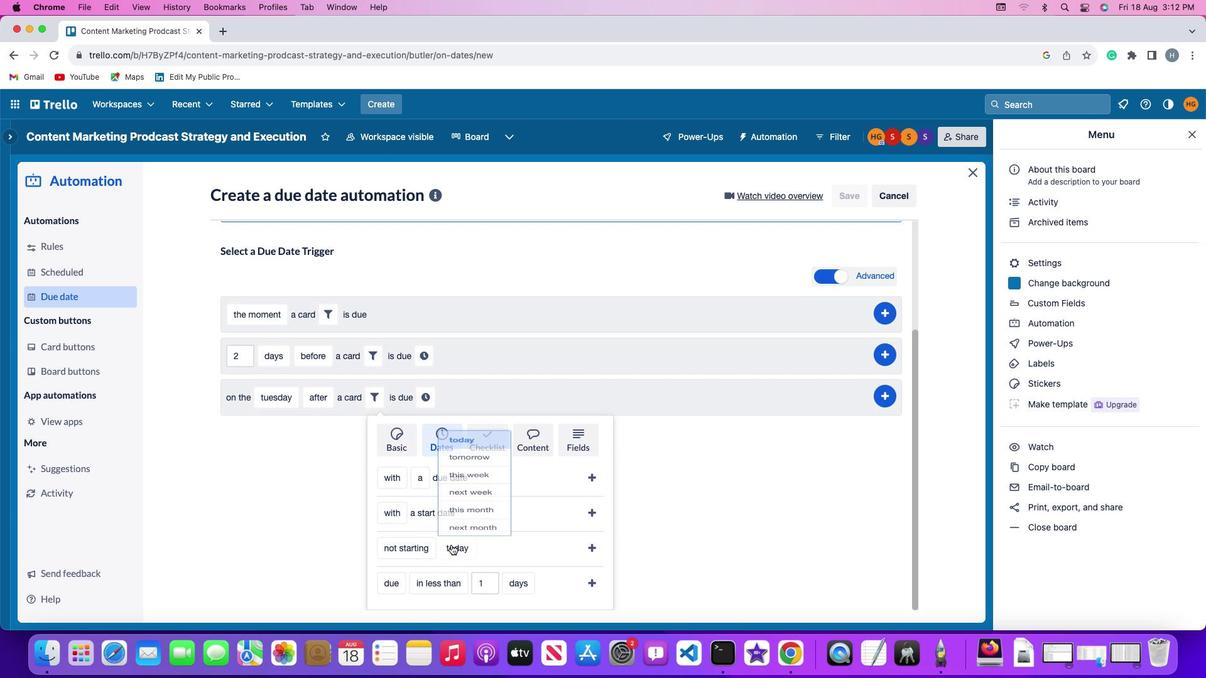 
Action: Mouse pressed left at (451, 544)
Screenshot: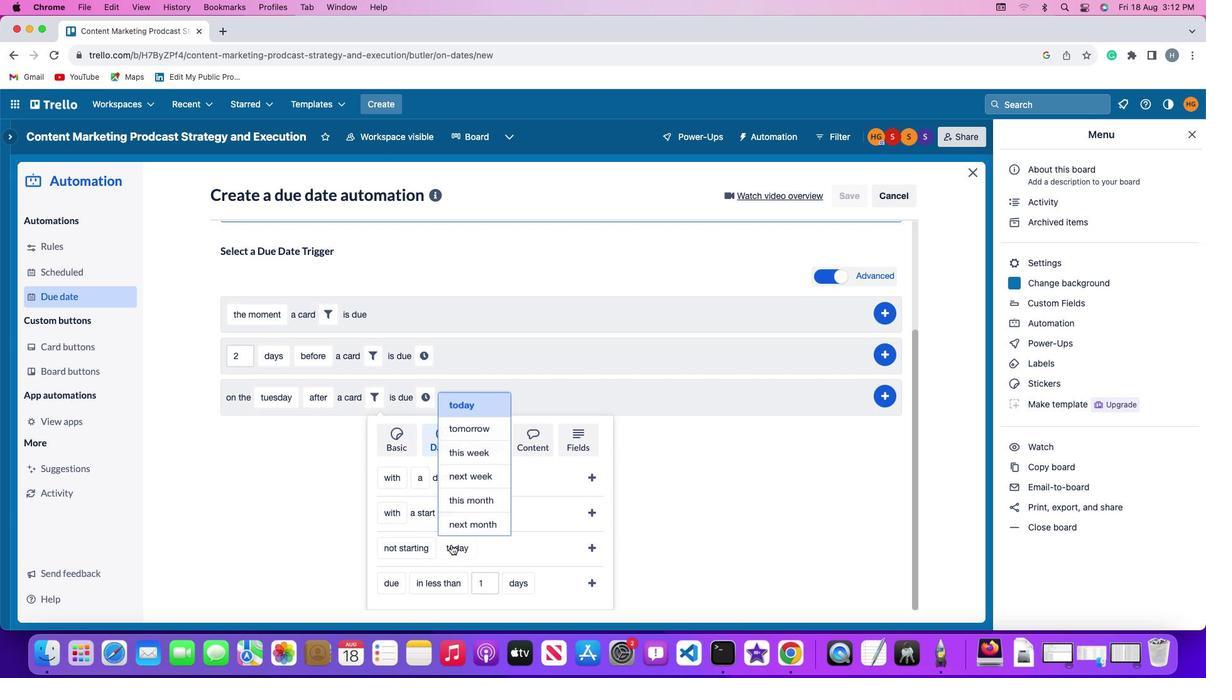 
Action: Mouse moved to (466, 496)
Screenshot: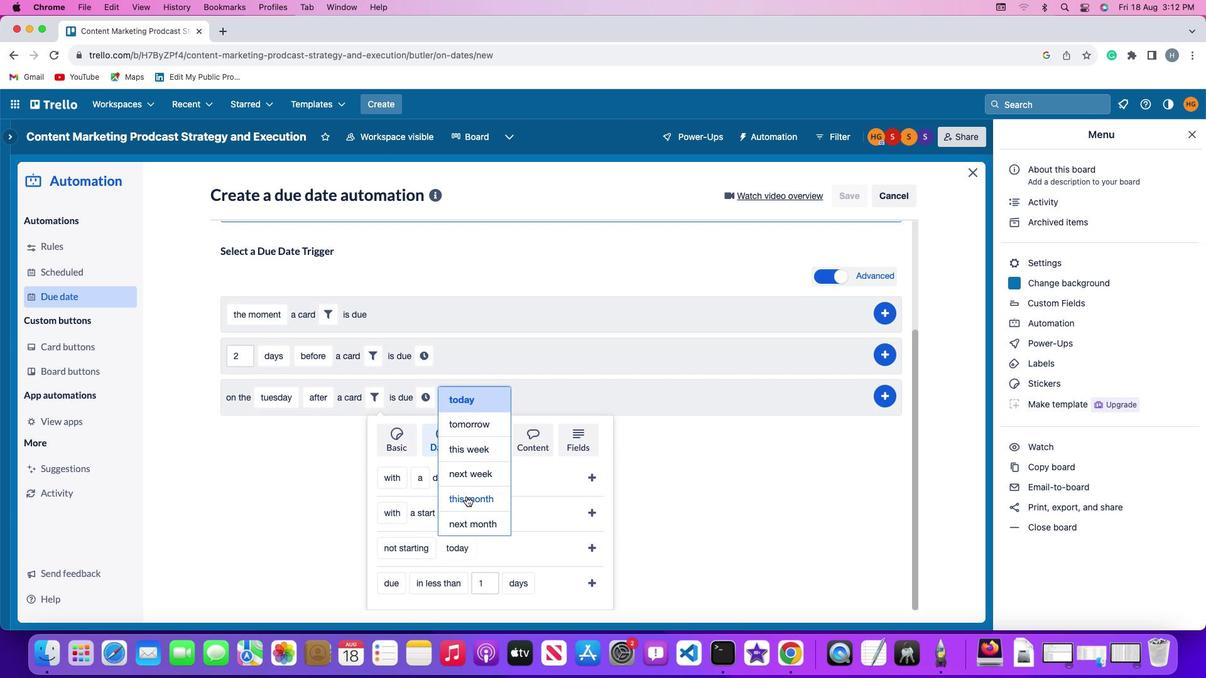 
Action: Mouse pressed left at (466, 496)
Screenshot: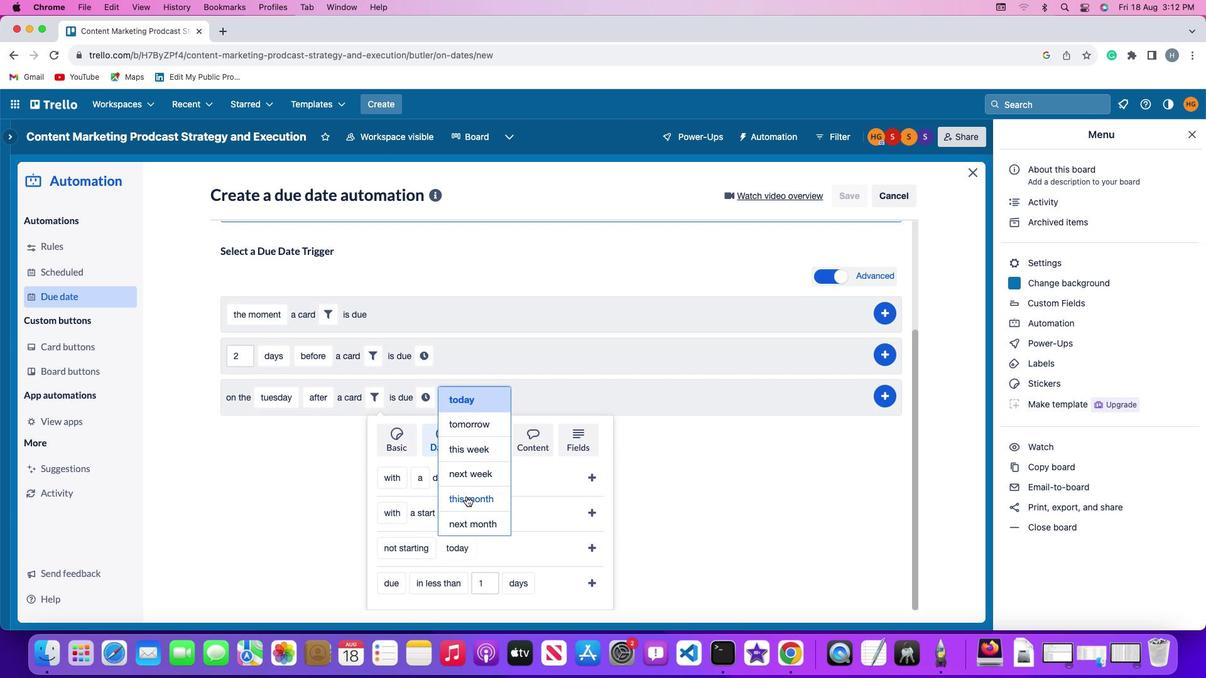 
Action: Mouse moved to (587, 544)
Screenshot: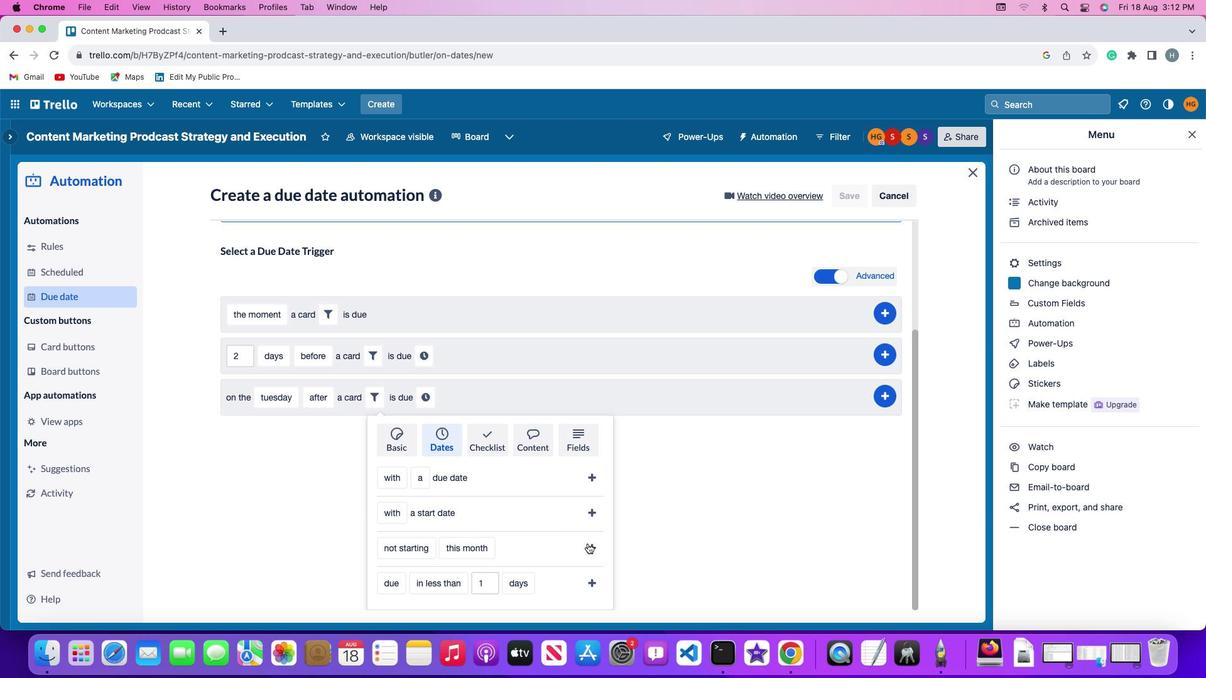 
Action: Mouse pressed left at (587, 544)
Screenshot: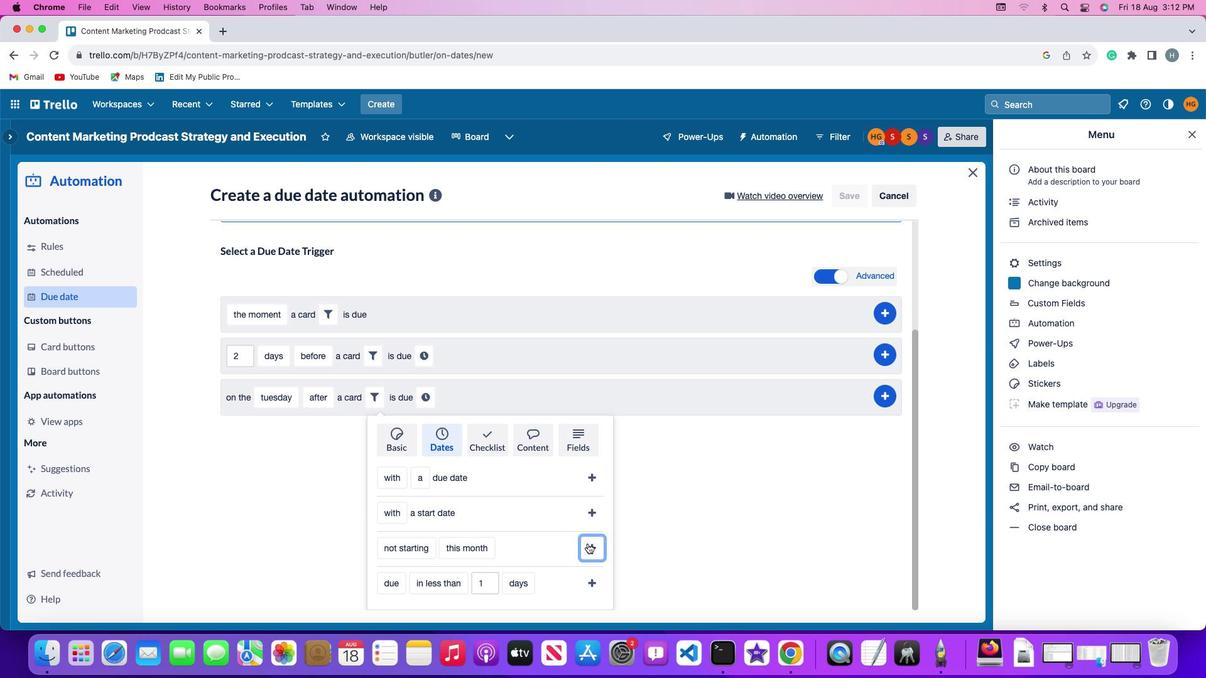 
Action: Mouse moved to (544, 542)
Screenshot: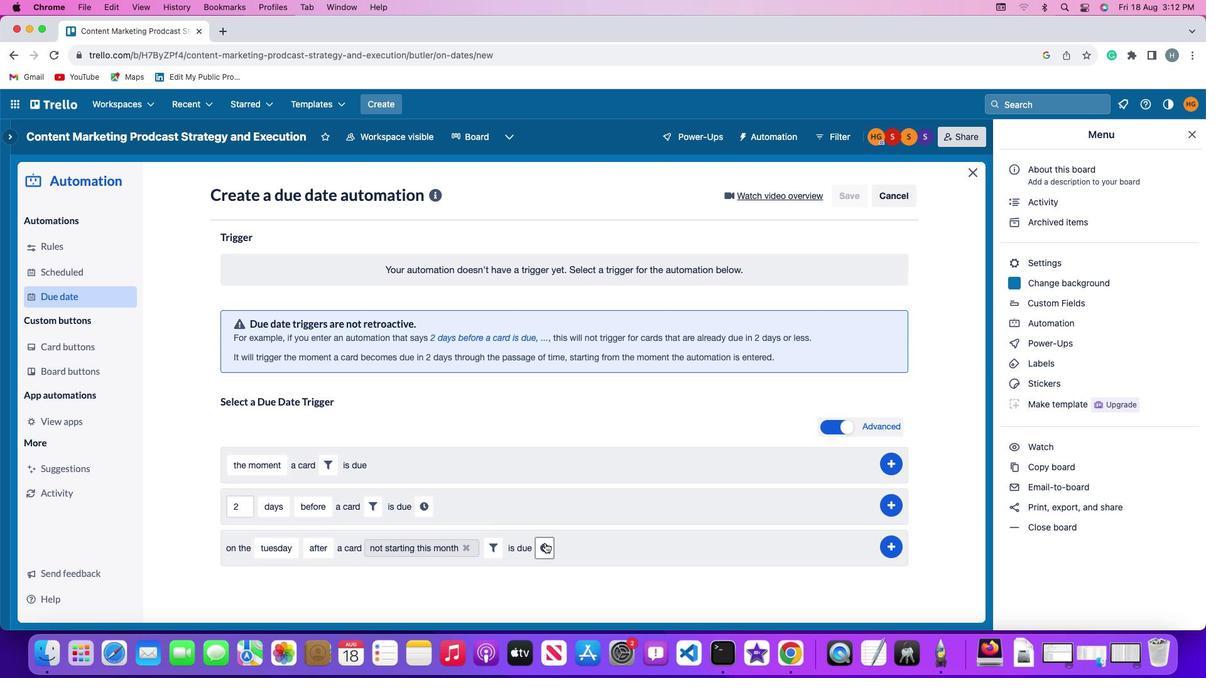 
Action: Mouse pressed left at (544, 542)
Screenshot: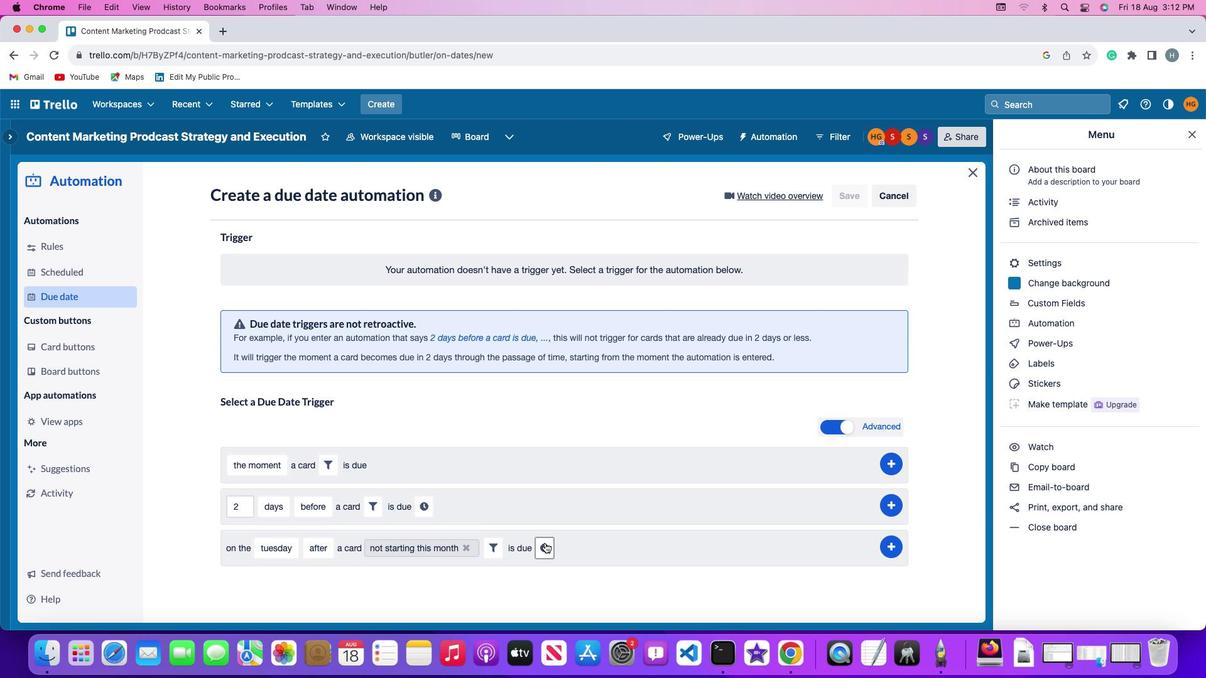 
Action: Mouse moved to (571, 551)
Screenshot: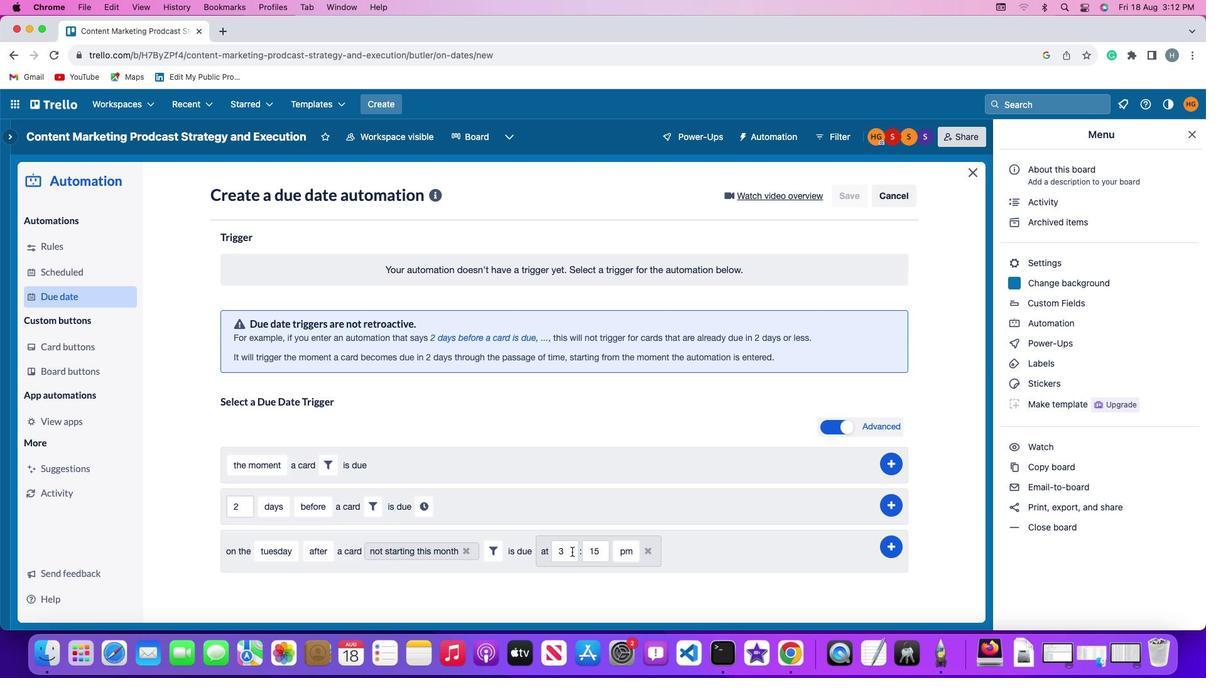 
Action: Mouse pressed left at (571, 551)
Screenshot: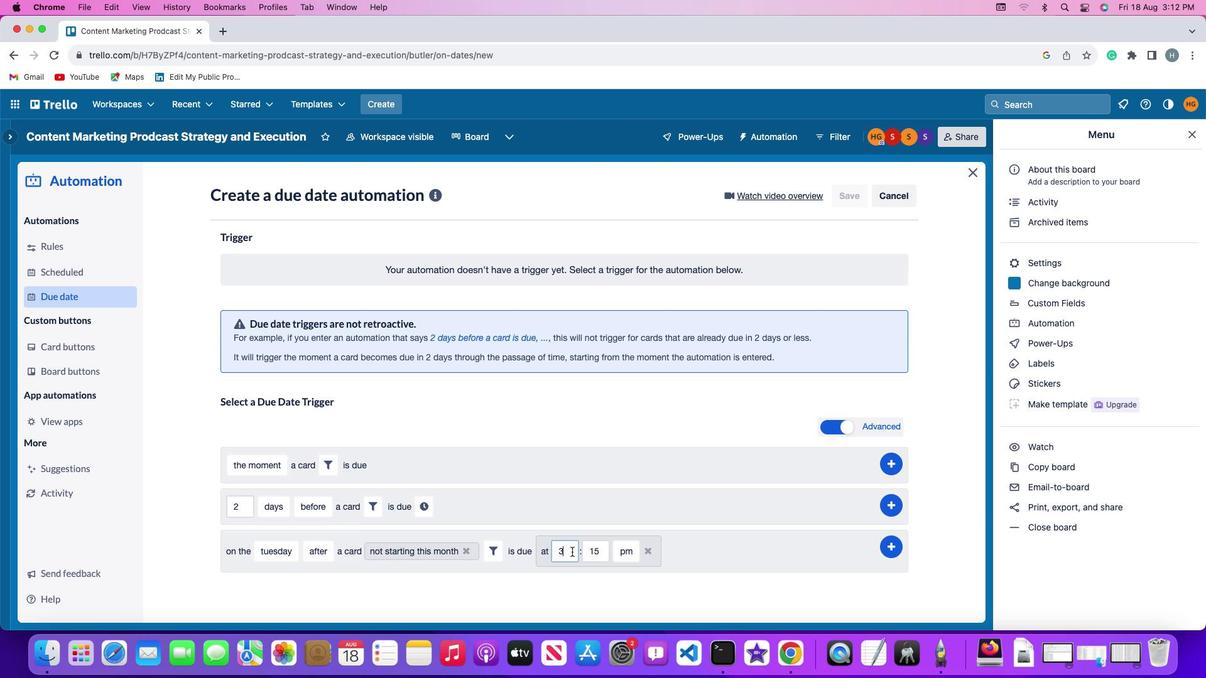 
Action: Key pressed Key.backspace'1''1'
Screenshot: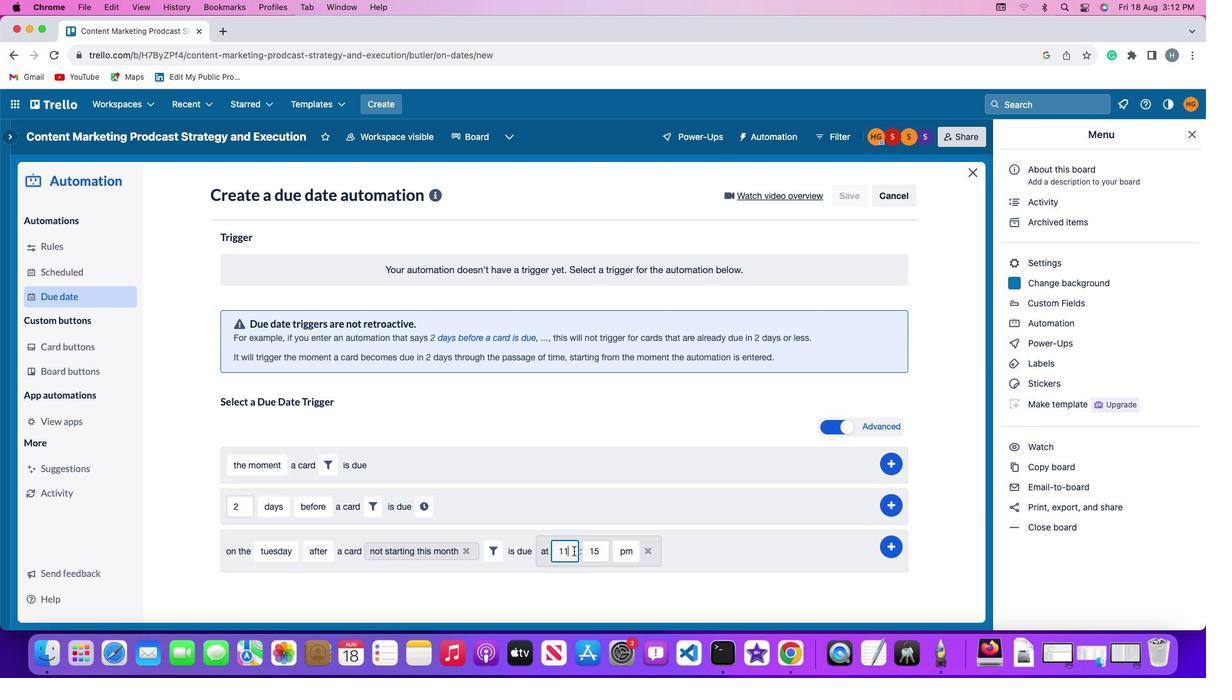 
Action: Mouse moved to (599, 550)
Screenshot: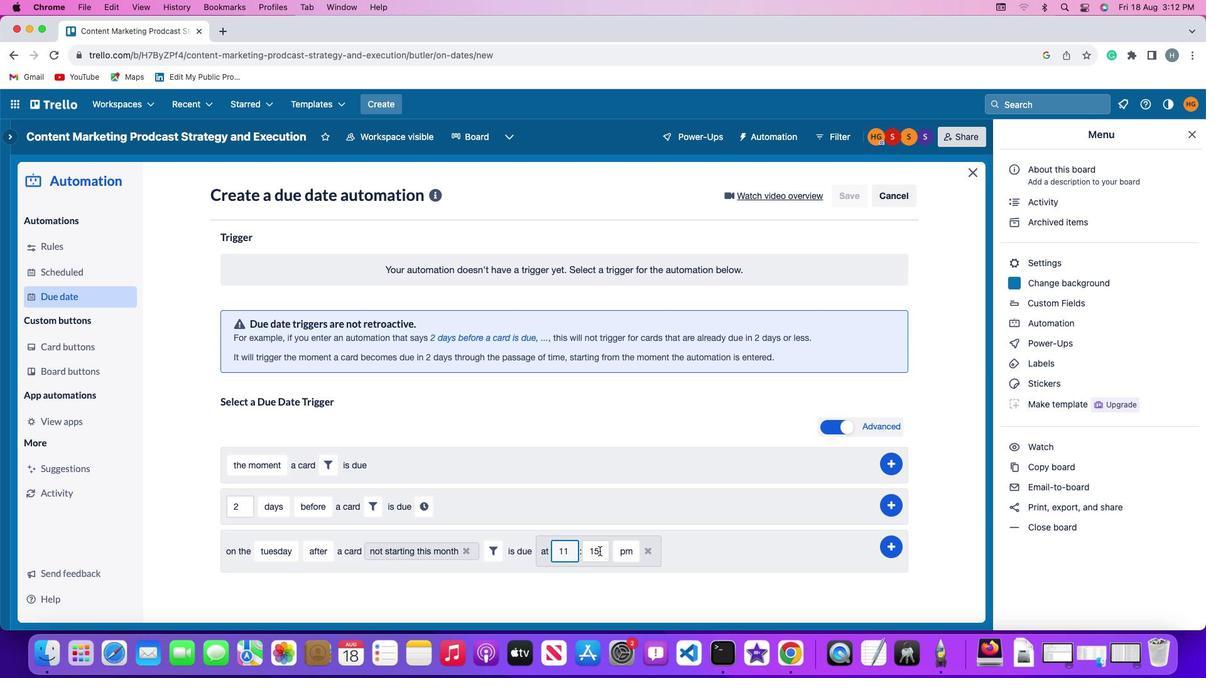 
Action: Mouse pressed left at (599, 550)
Screenshot: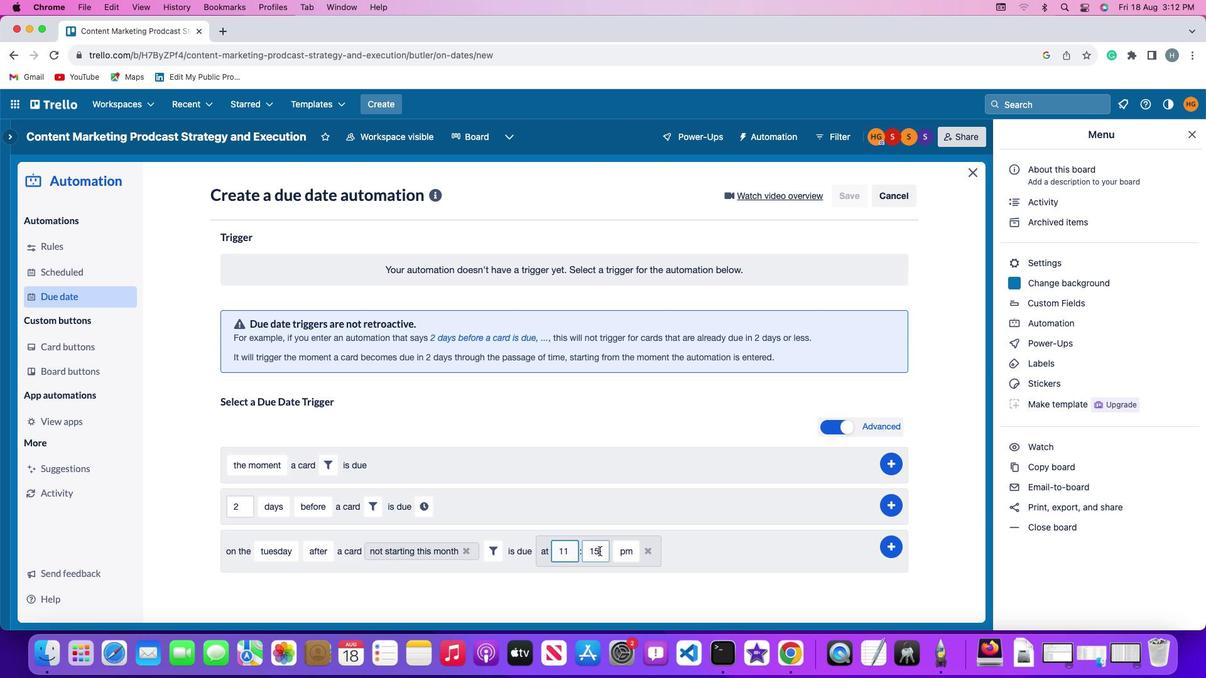 
Action: Key pressed Key.backspaceKey.backspace'0'
Screenshot: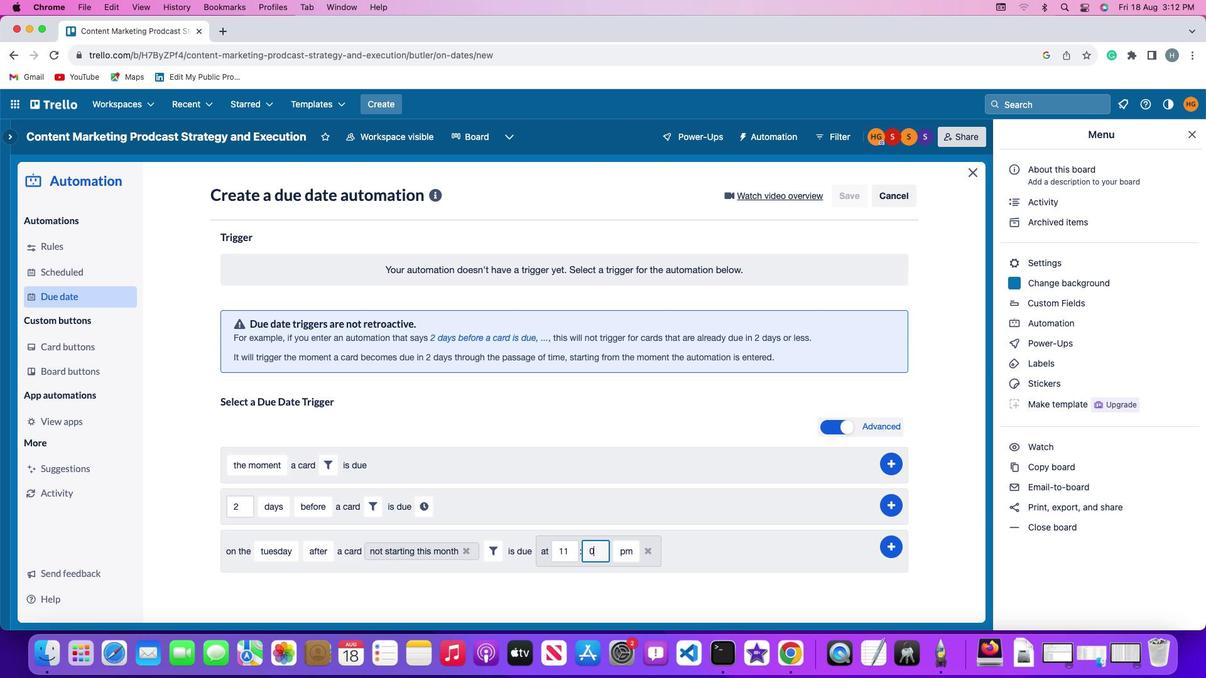 
Action: Mouse moved to (601, 550)
Screenshot: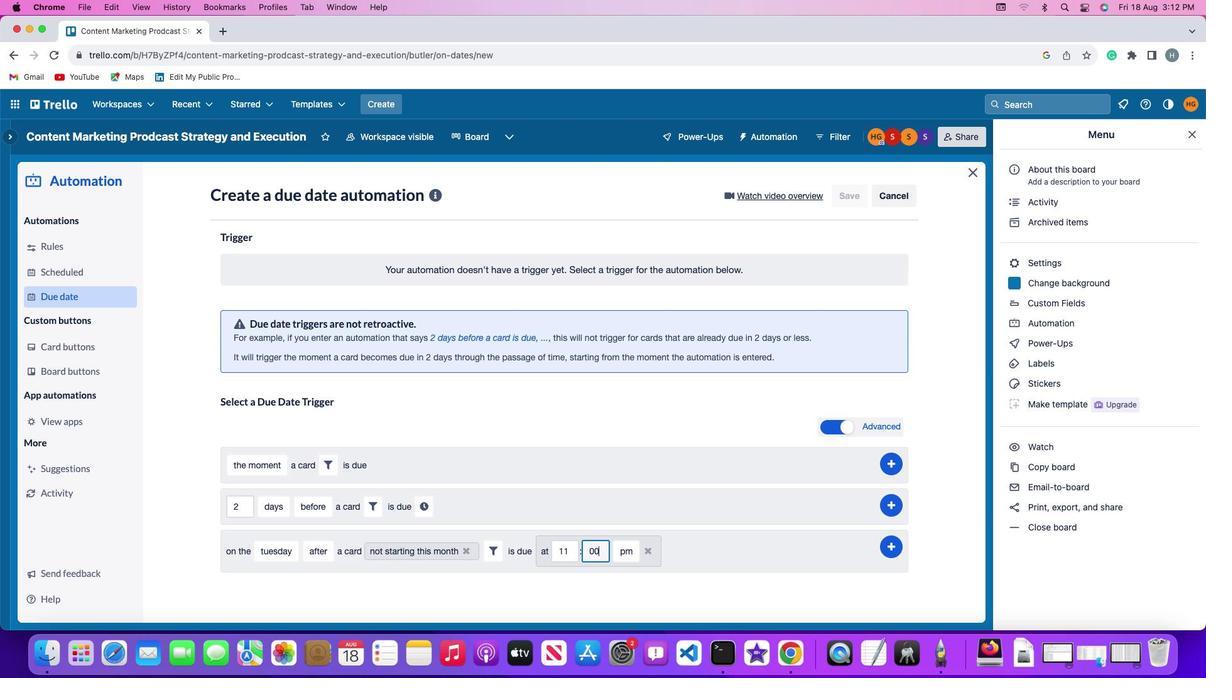 
Action: Key pressed '0'
Screenshot: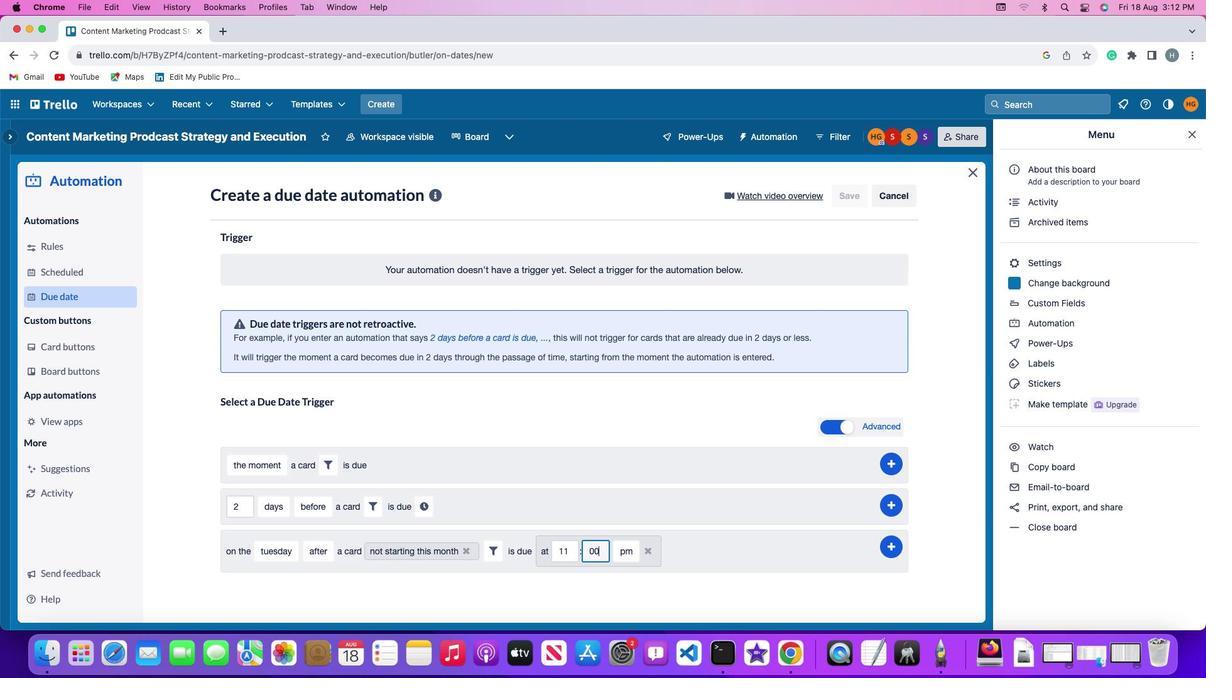 
Action: Mouse moved to (613, 550)
Screenshot: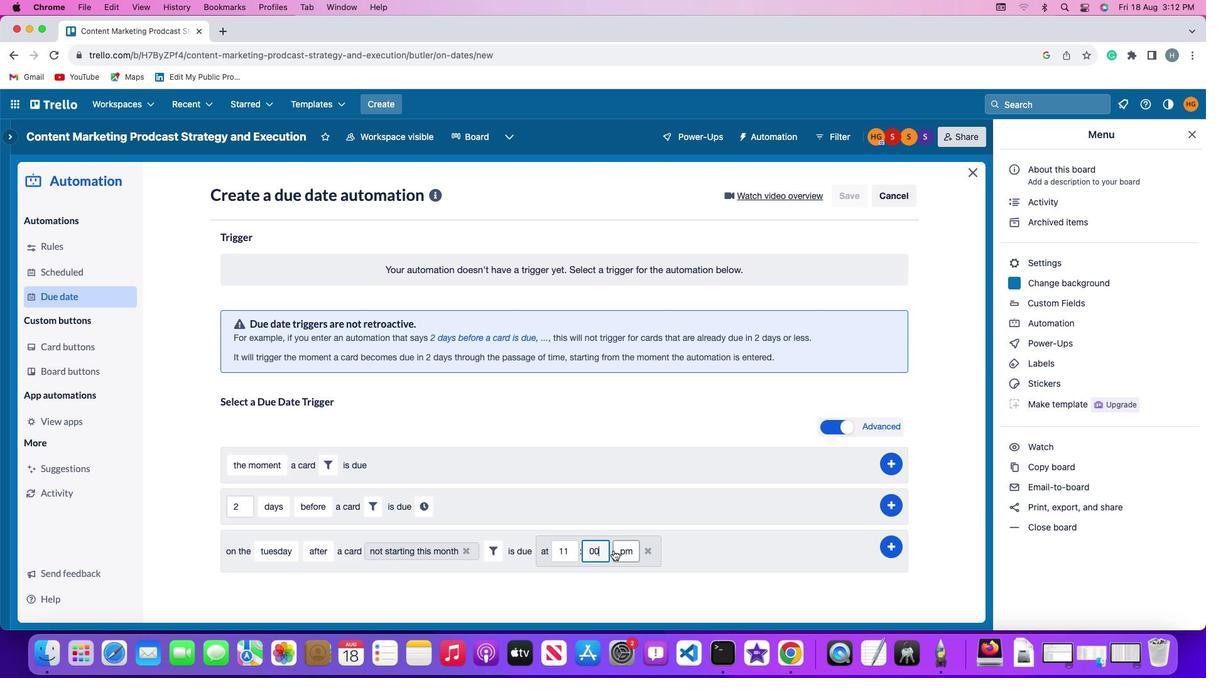 
Action: Mouse pressed left at (613, 550)
Screenshot: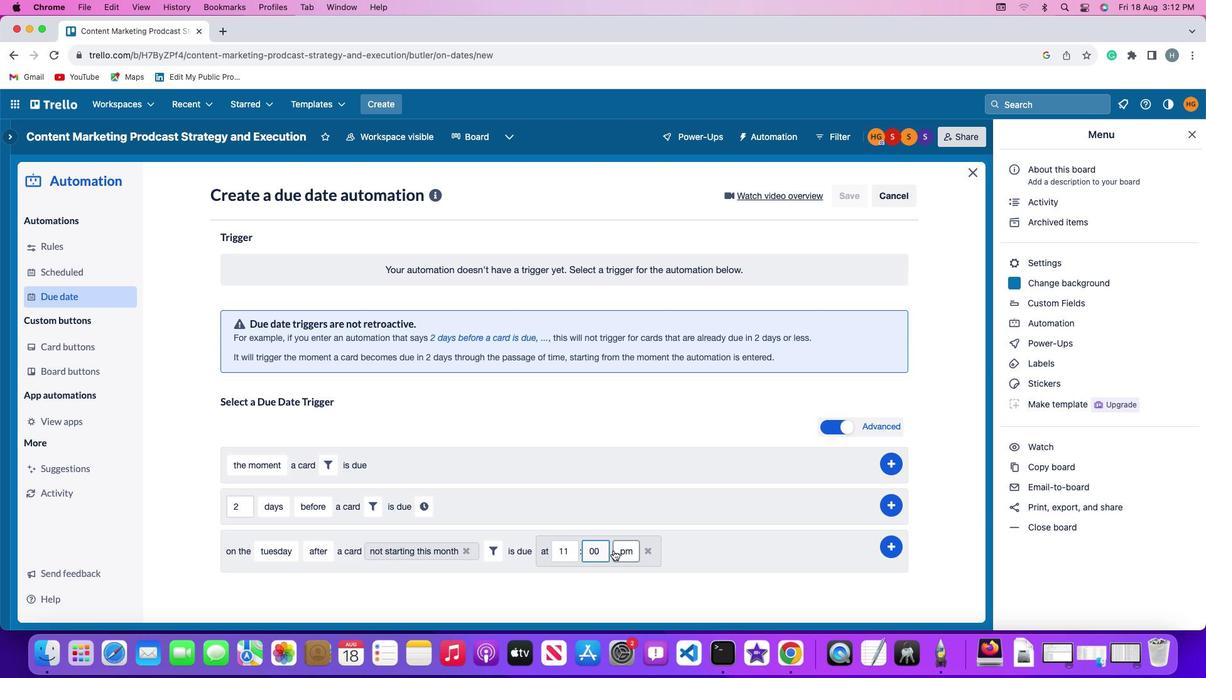 
Action: Mouse moved to (621, 573)
Screenshot: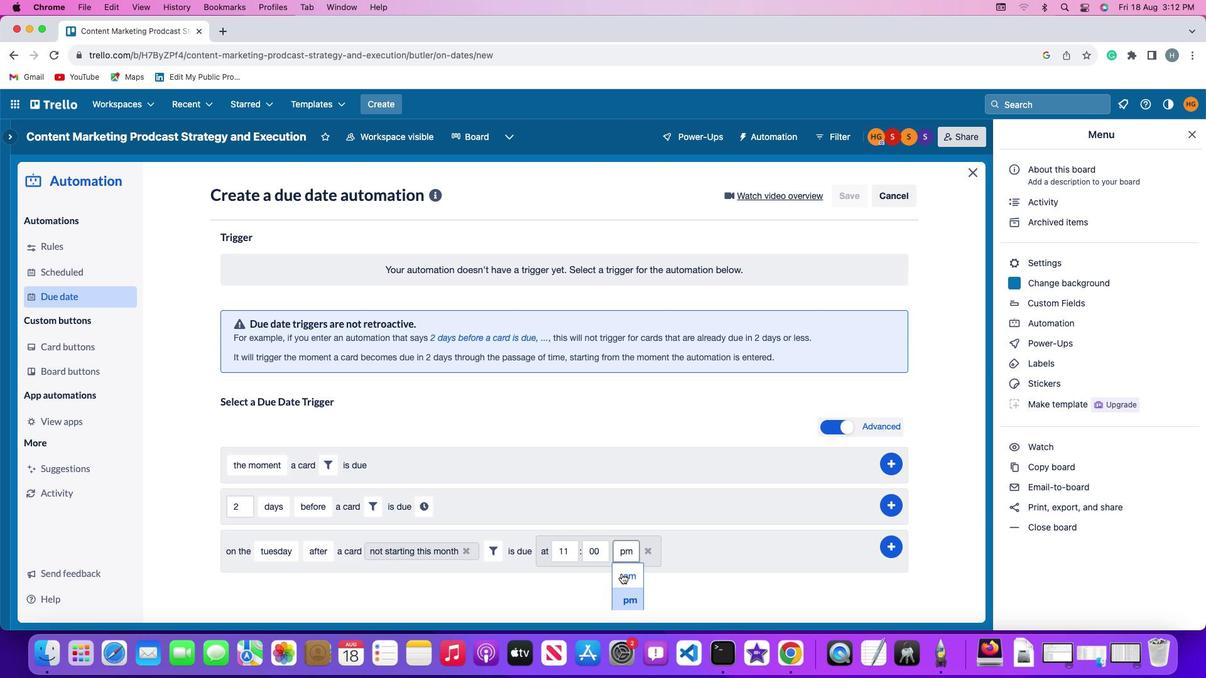 
Action: Mouse pressed left at (621, 573)
Screenshot: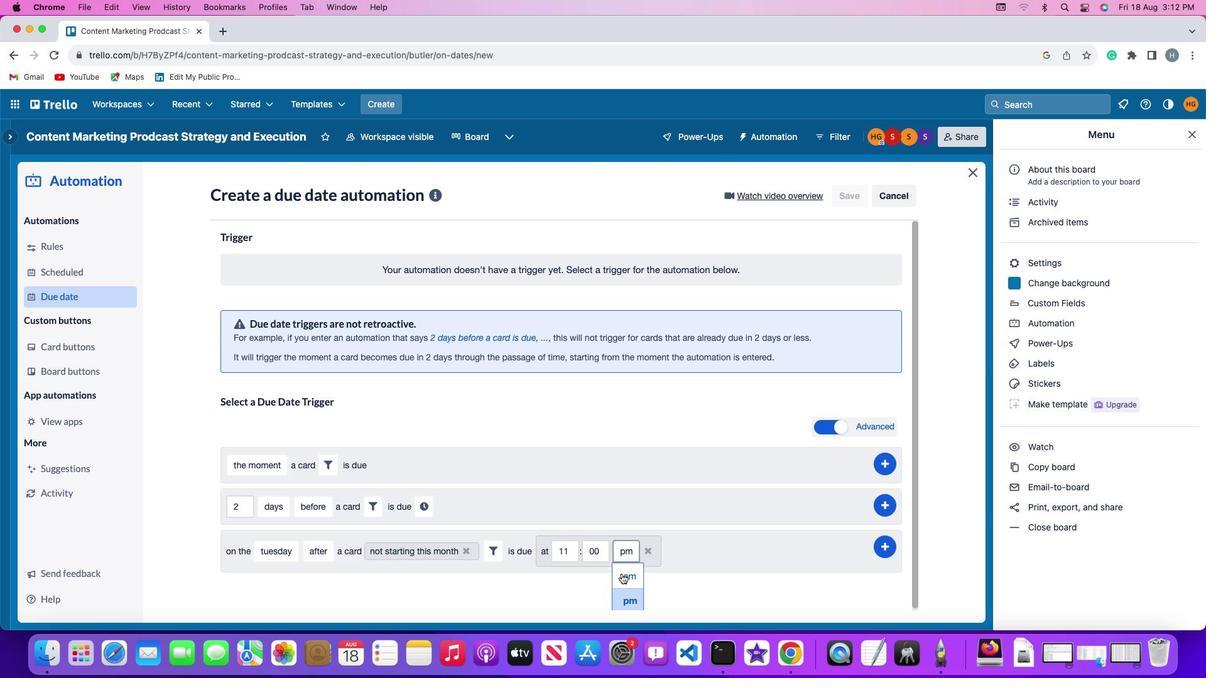 
Action: Mouse moved to (890, 544)
Screenshot: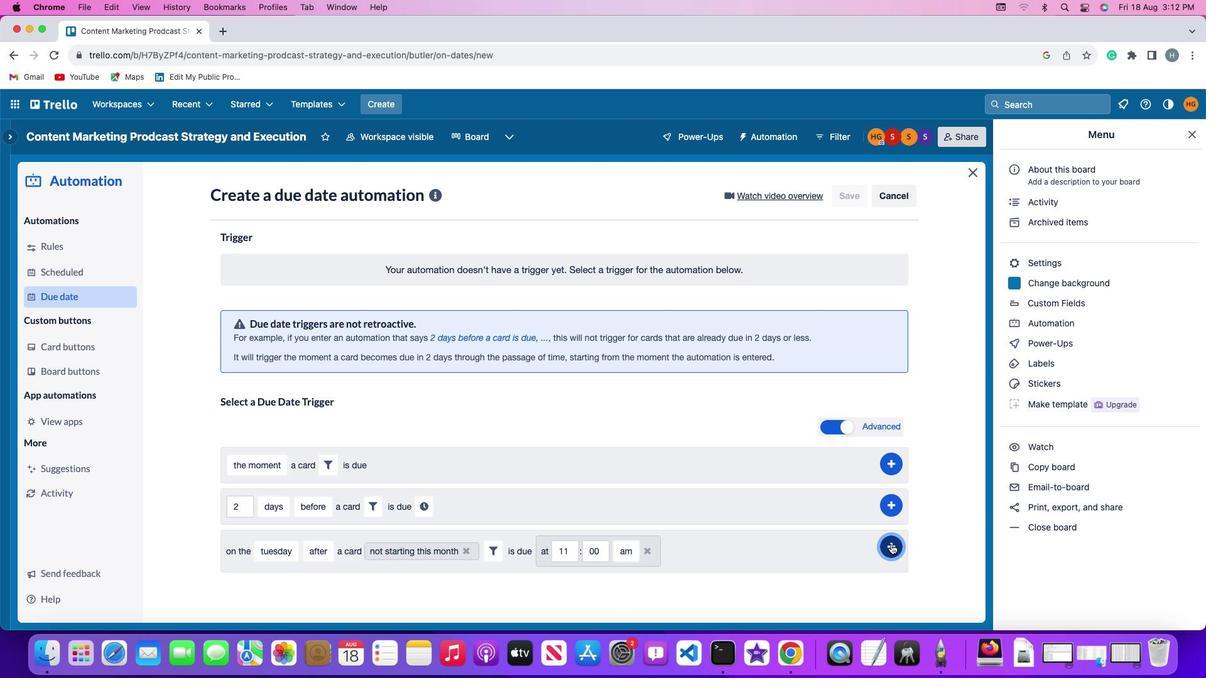 
Action: Mouse pressed left at (890, 544)
Screenshot: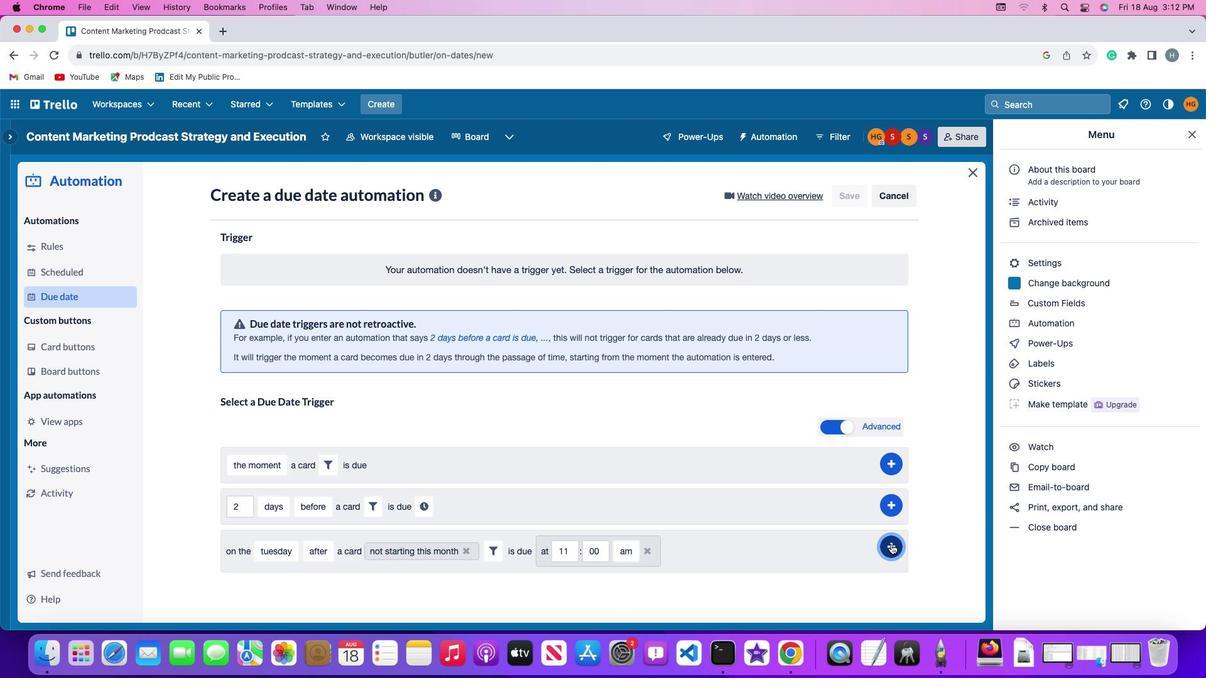 
Action: Mouse moved to (957, 443)
Screenshot: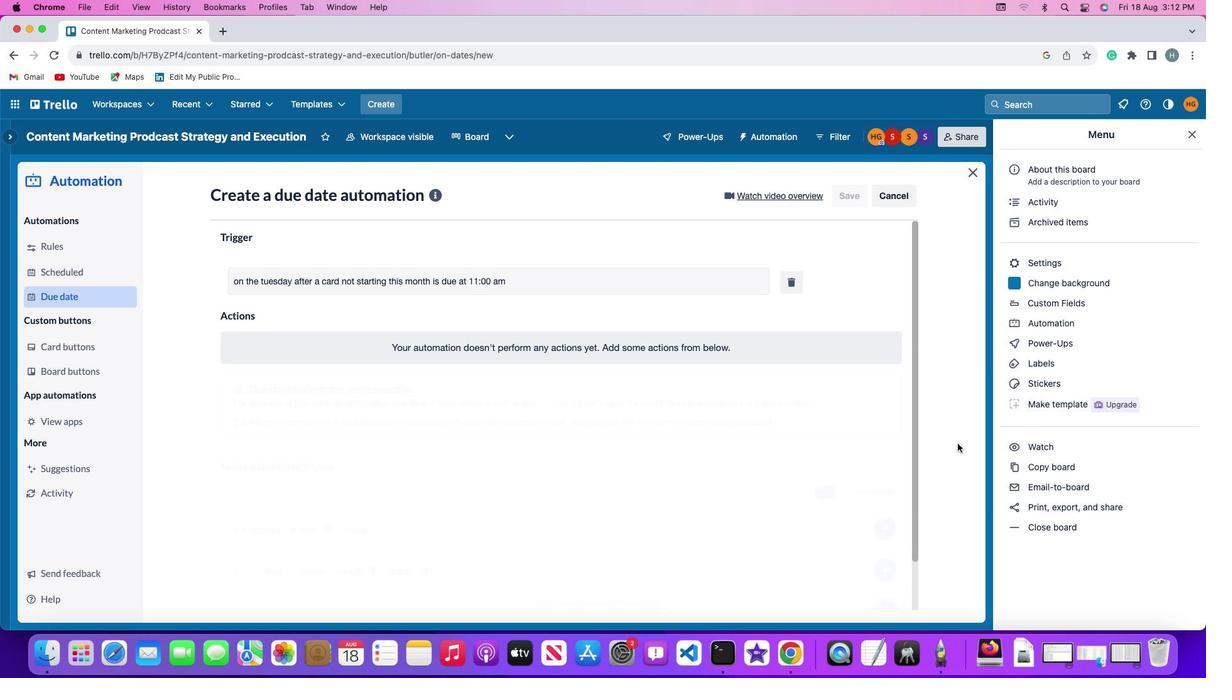 
